 Task: Find an Airbnb in Chuzhou, China for 8 guests from 26 Aug to 10 Sep, with a price range of ₹10,000 to ₹15,000, 6 bedrooms, 6 beds, 6 bathrooms, Wifi, Free parking, and Self check-in.
Action: Mouse moved to (408, 110)
Screenshot: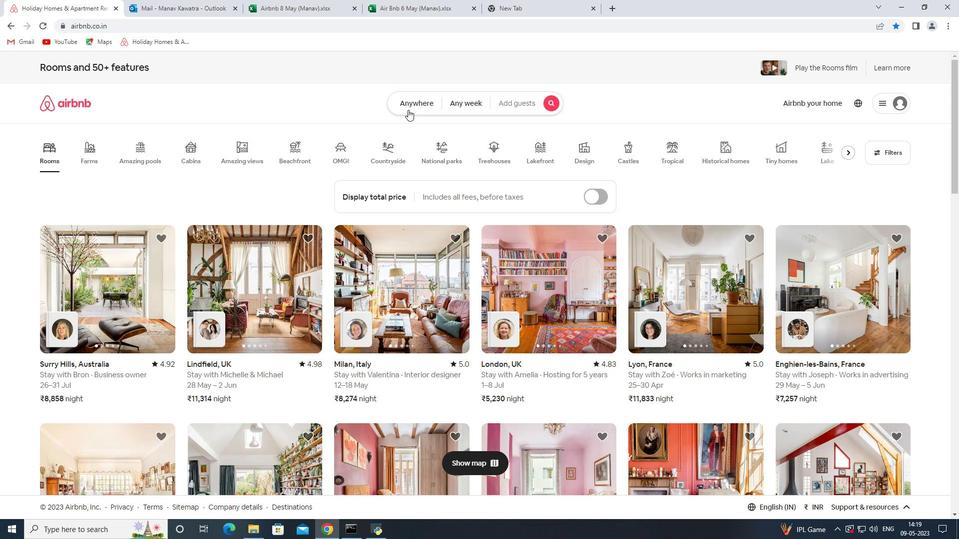 
Action: Mouse pressed left at (408, 110)
Screenshot: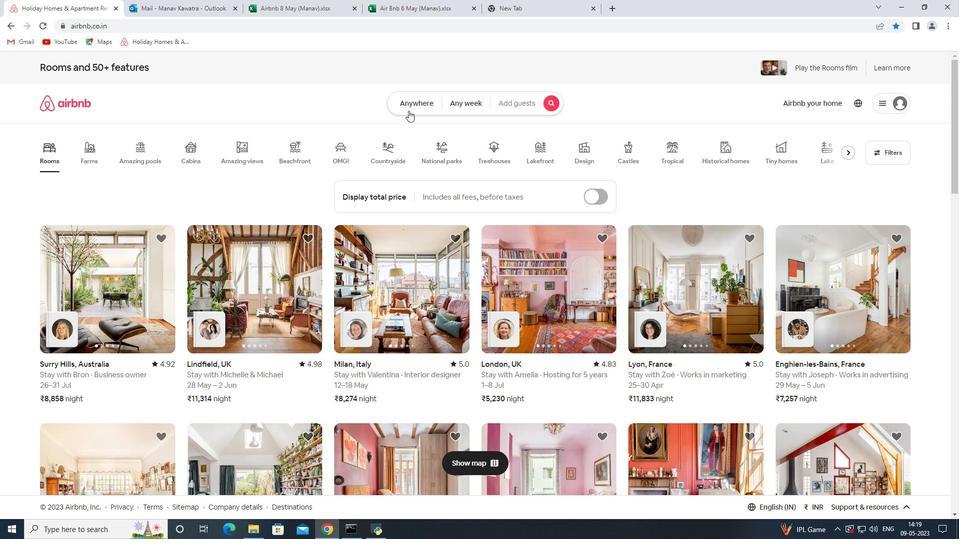 
Action: Mouse moved to (360, 143)
Screenshot: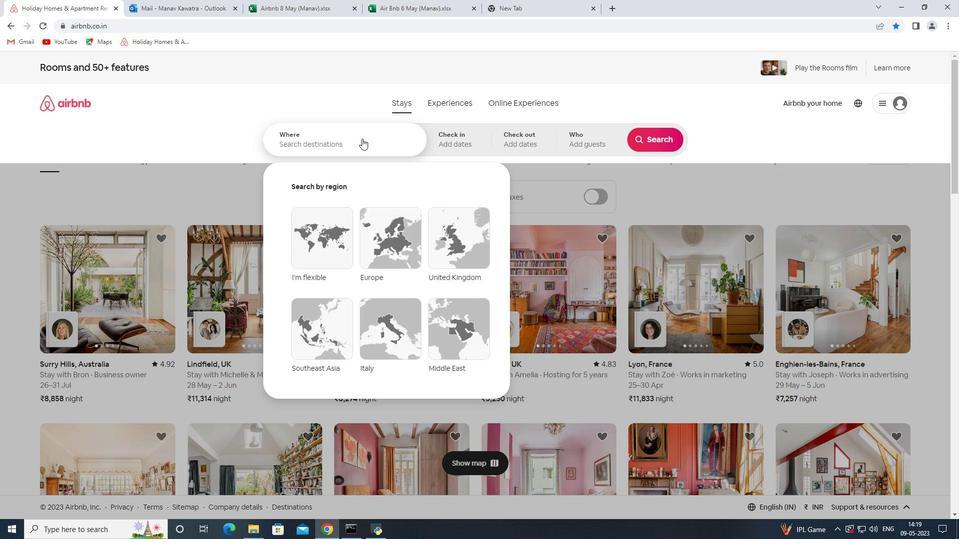 
Action: Mouse pressed left at (360, 143)
Screenshot: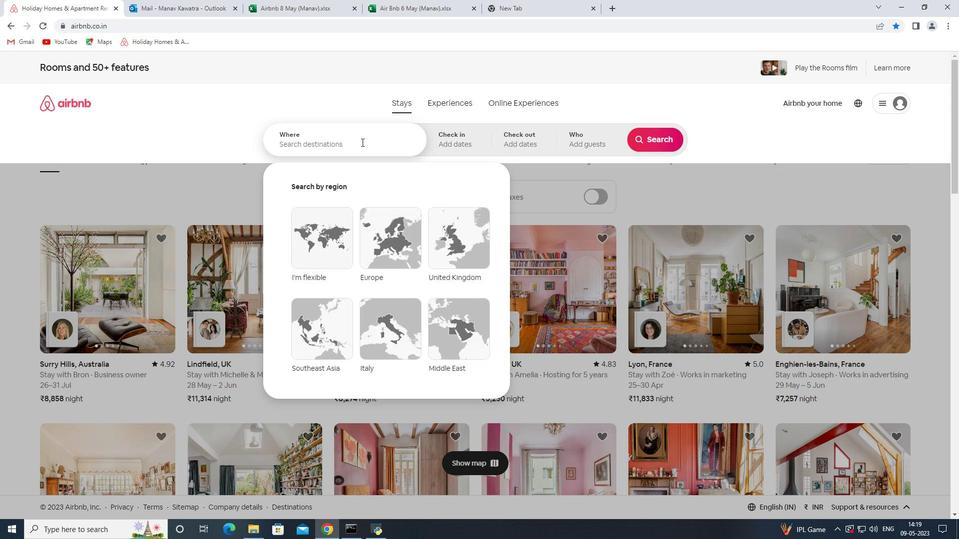 
Action: Key pressed <Key.shift>Chuzhou<Key.space><Key.shift>China<Key.space><Key.enter>
Screenshot: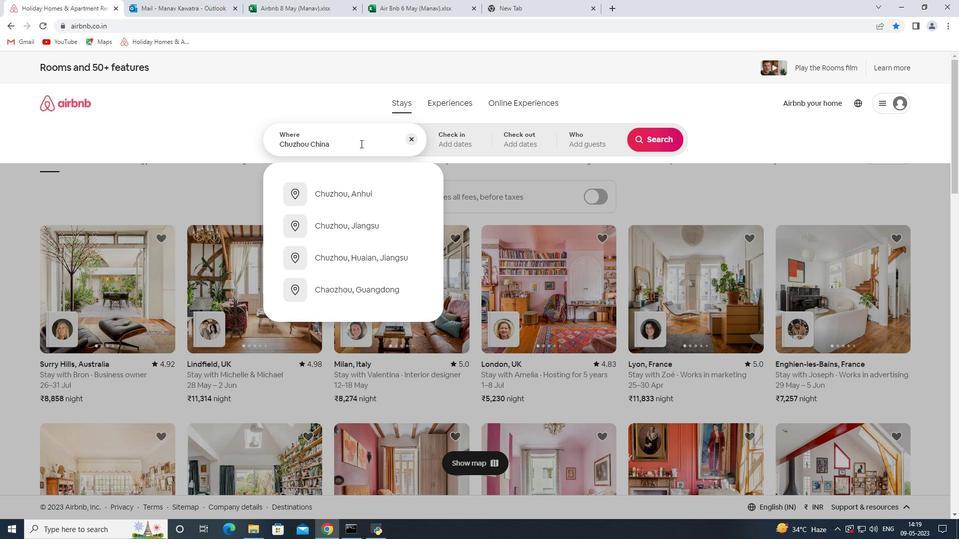 
Action: Mouse moved to (647, 220)
Screenshot: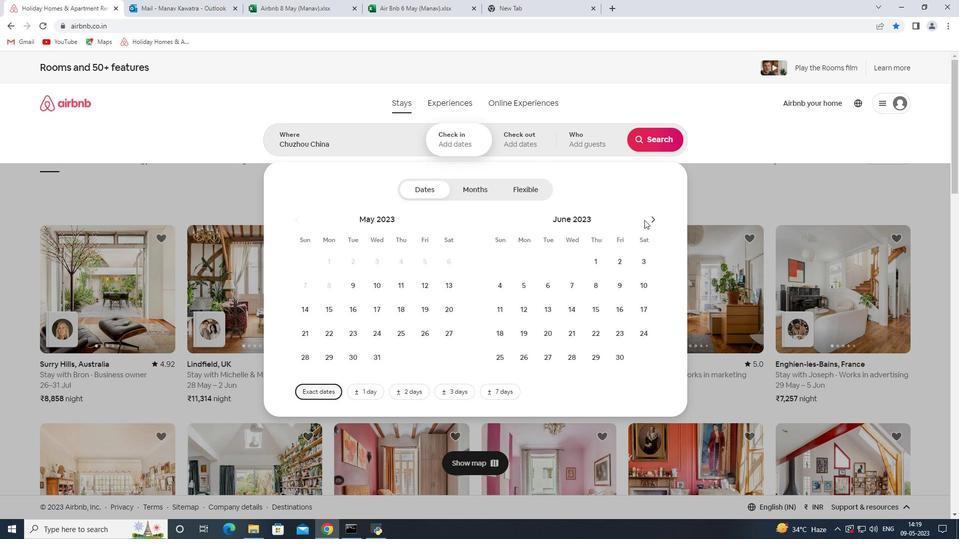 
Action: Mouse pressed left at (647, 220)
Screenshot: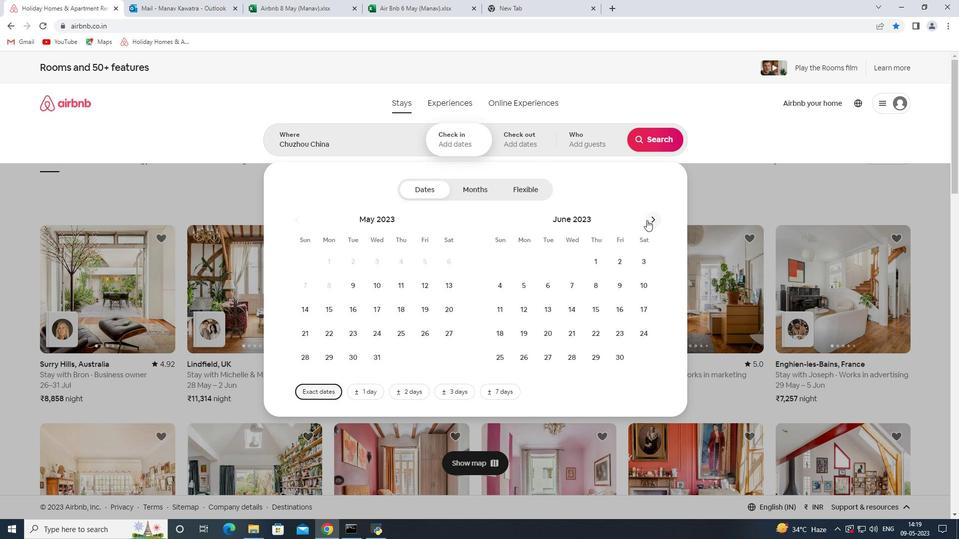 
Action: Mouse moved to (647, 220)
Screenshot: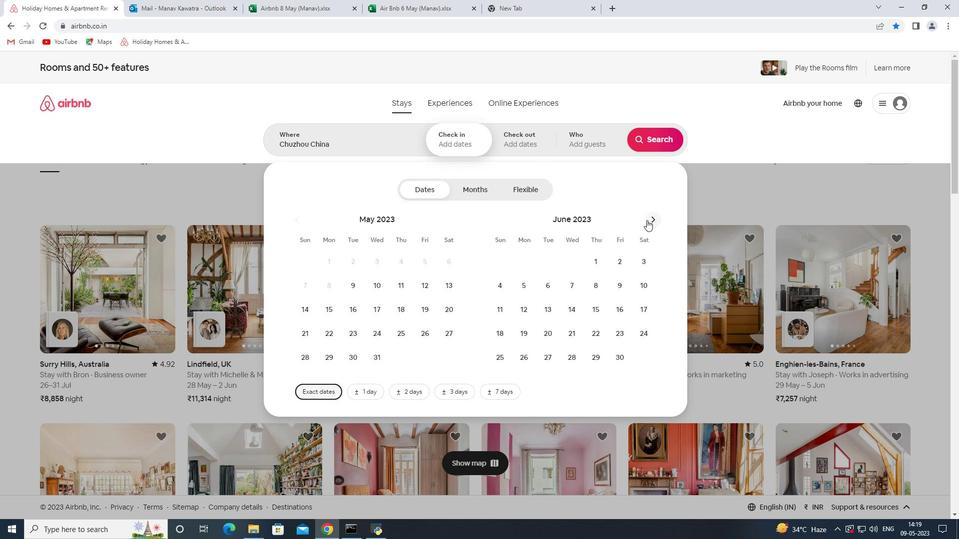 
Action: Mouse pressed left at (647, 220)
Screenshot: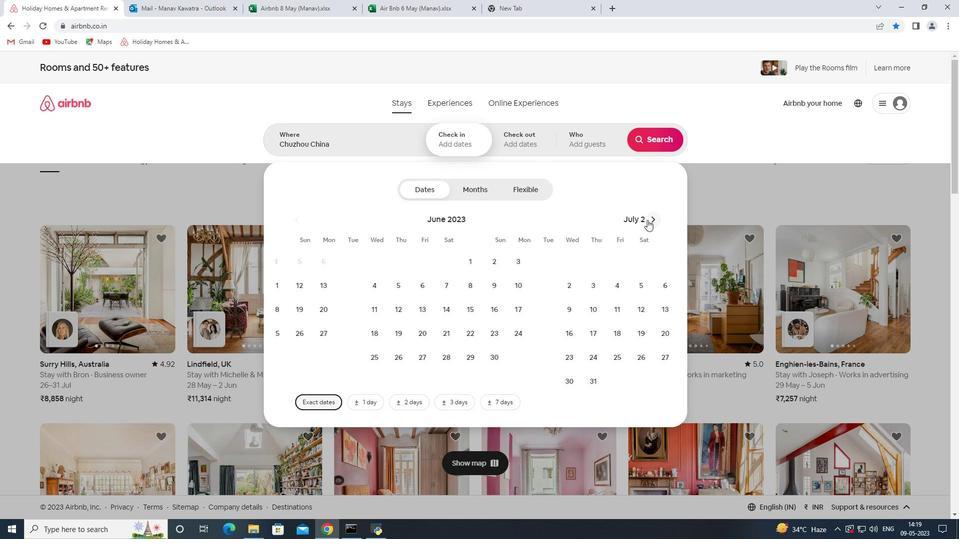 
Action: Mouse moved to (638, 330)
Screenshot: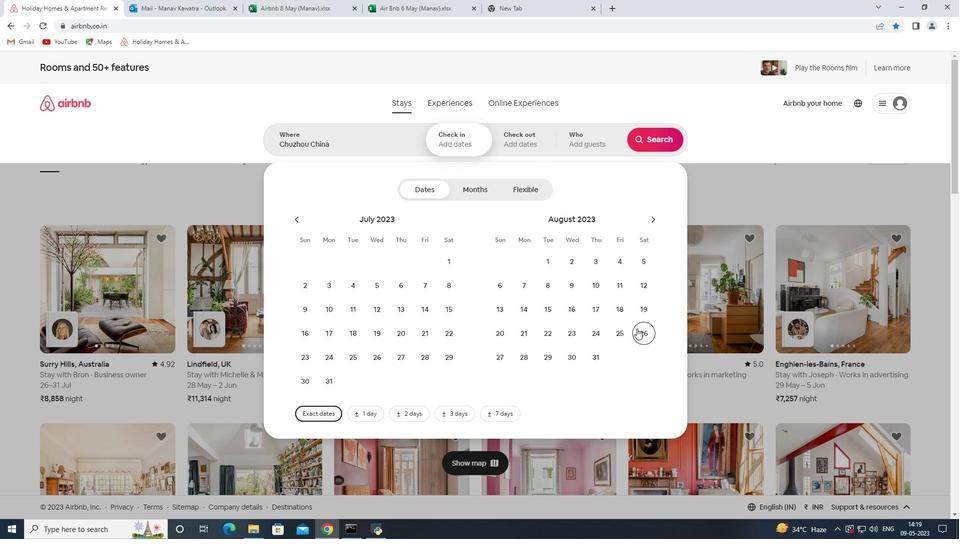 
Action: Mouse pressed left at (638, 330)
Screenshot: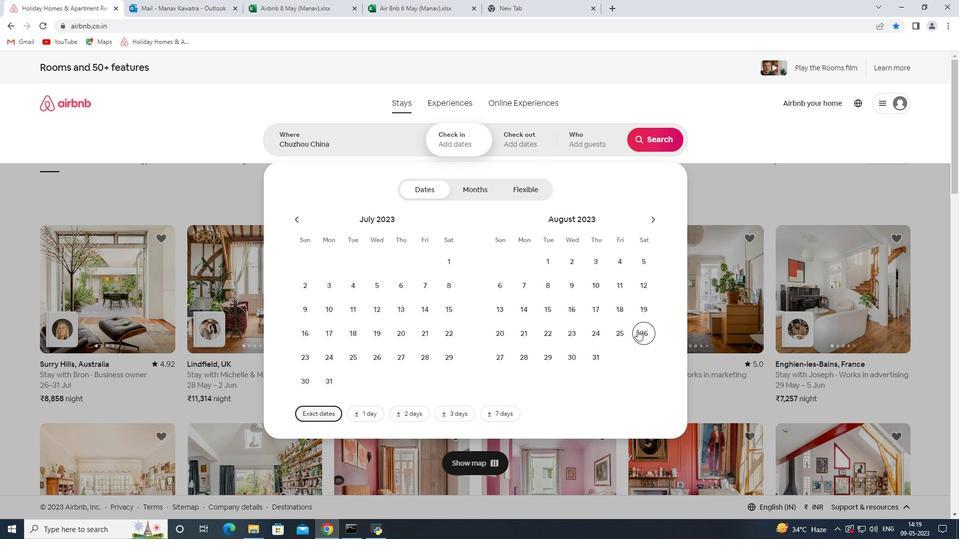 
Action: Mouse moved to (652, 216)
Screenshot: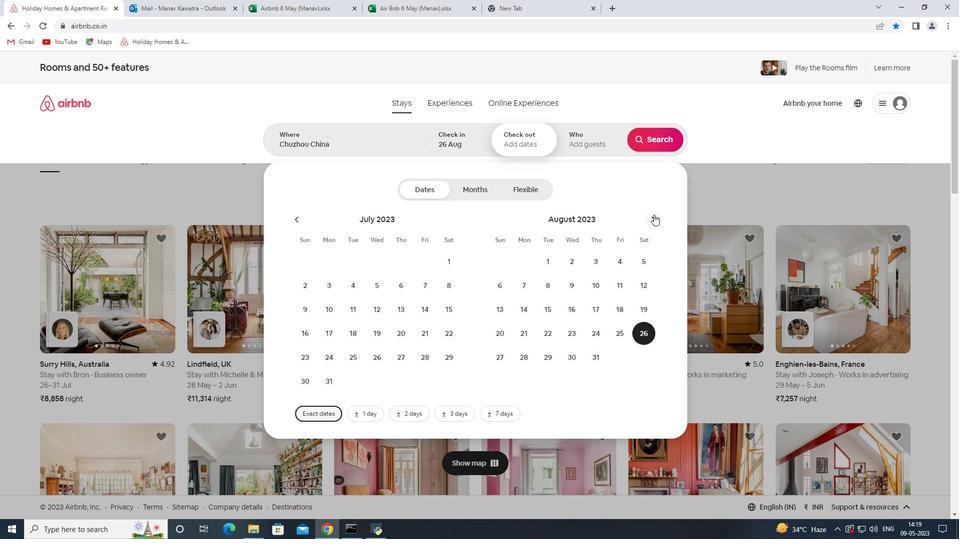 
Action: Mouse pressed left at (652, 216)
Screenshot: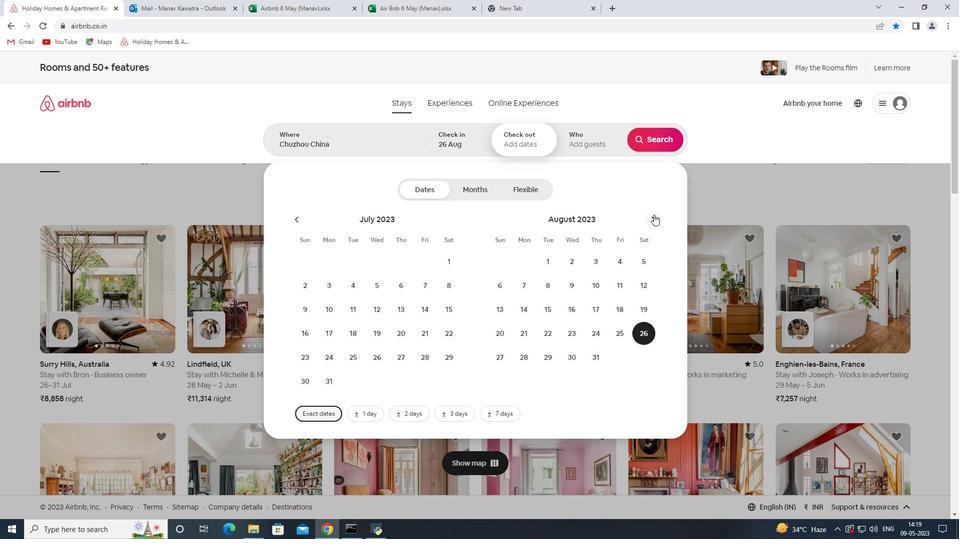 
Action: Mouse moved to (497, 312)
Screenshot: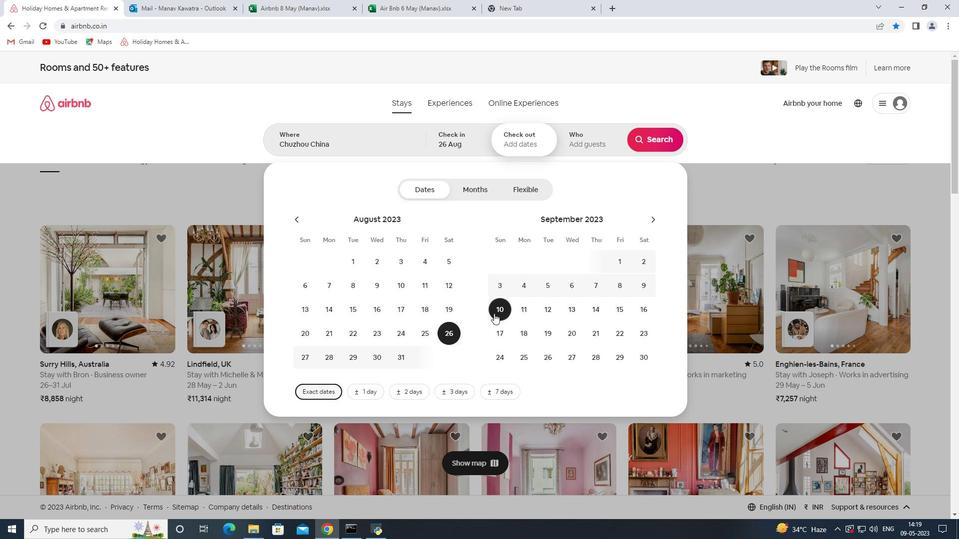 
Action: Mouse pressed left at (497, 312)
Screenshot: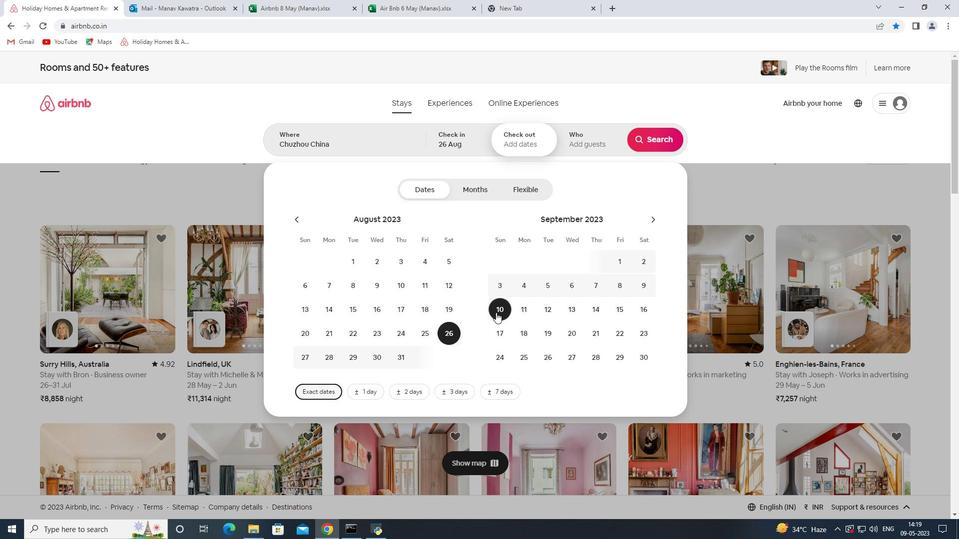 
Action: Mouse moved to (584, 136)
Screenshot: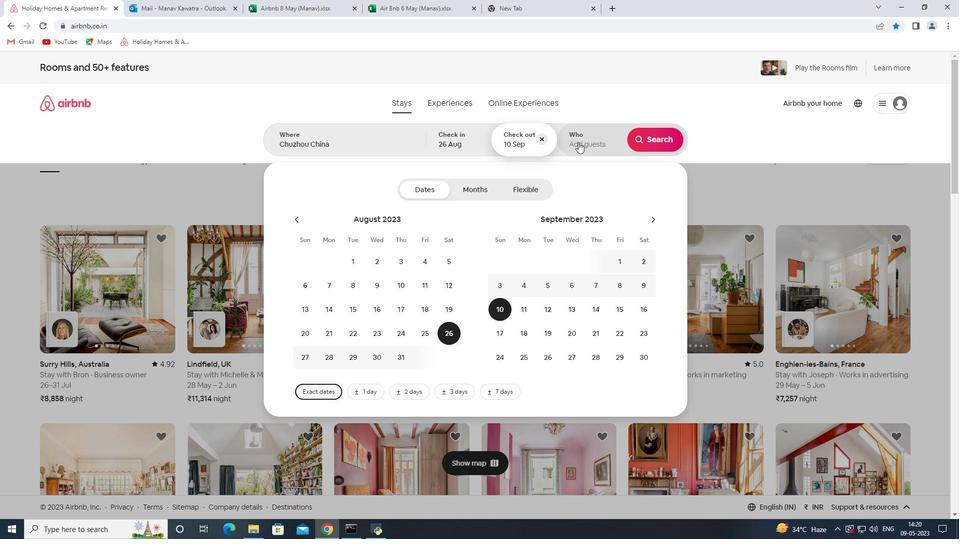 
Action: Mouse pressed left at (584, 136)
Screenshot: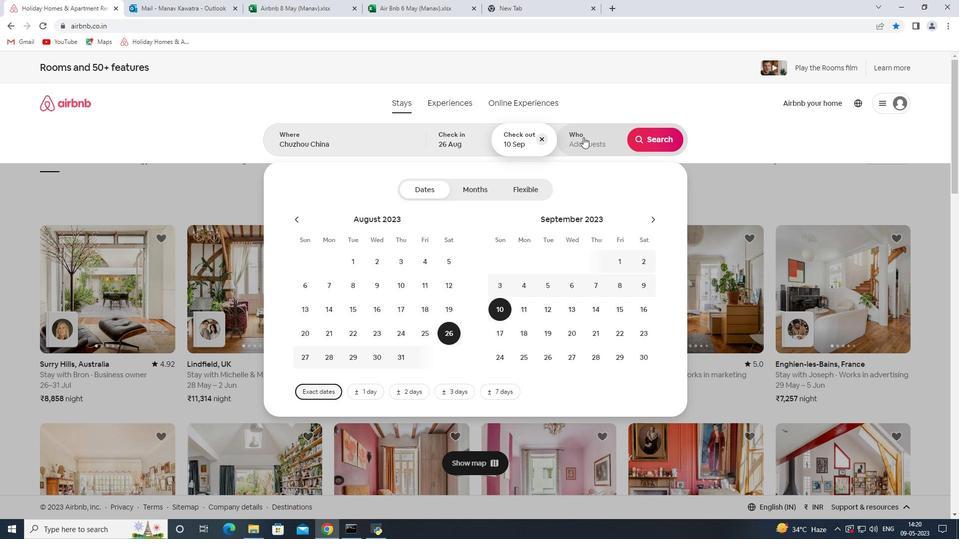 
Action: Mouse moved to (663, 189)
Screenshot: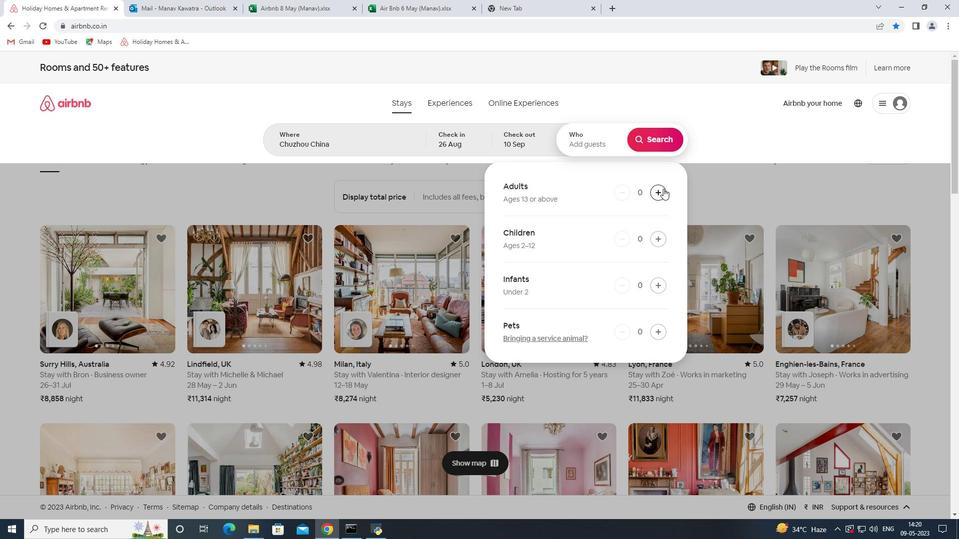 
Action: Mouse pressed left at (663, 189)
Screenshot: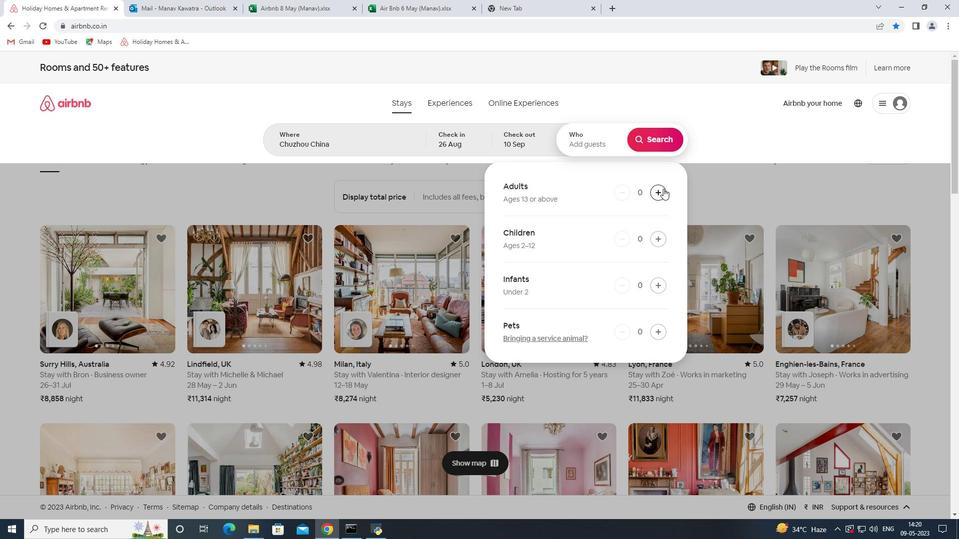 
Action: Mouse moved to (657, 187)
Screenshot: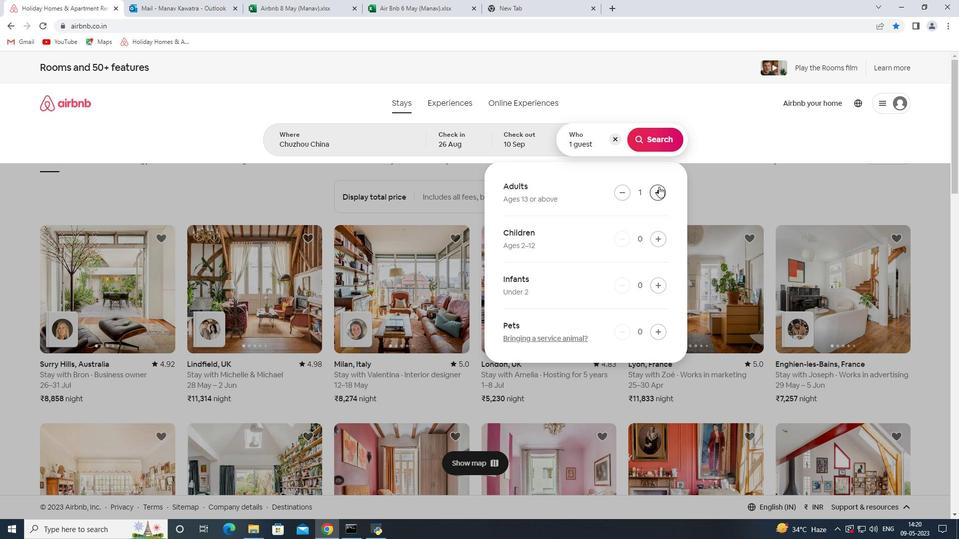 
Action: Mouse pressed left at (657, 187)
Screenshot: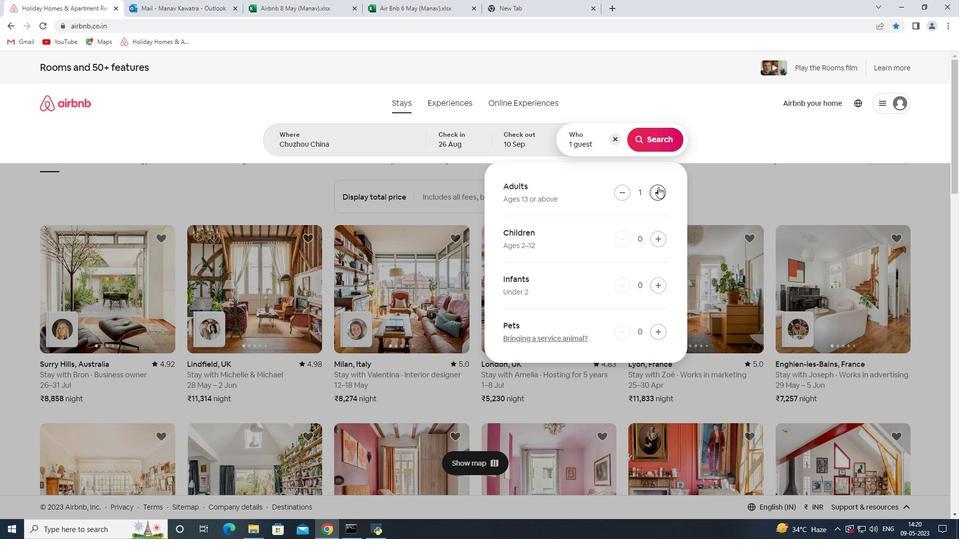 
Action: Mouse moved to (657, 188)
Screenshot: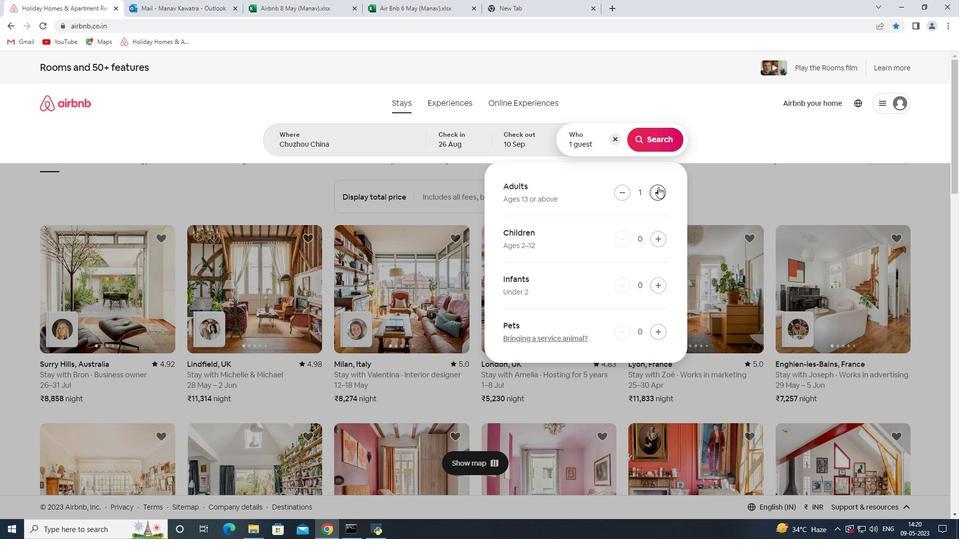 
Action: Mouse pressed left at (657, 188)
Screenshot: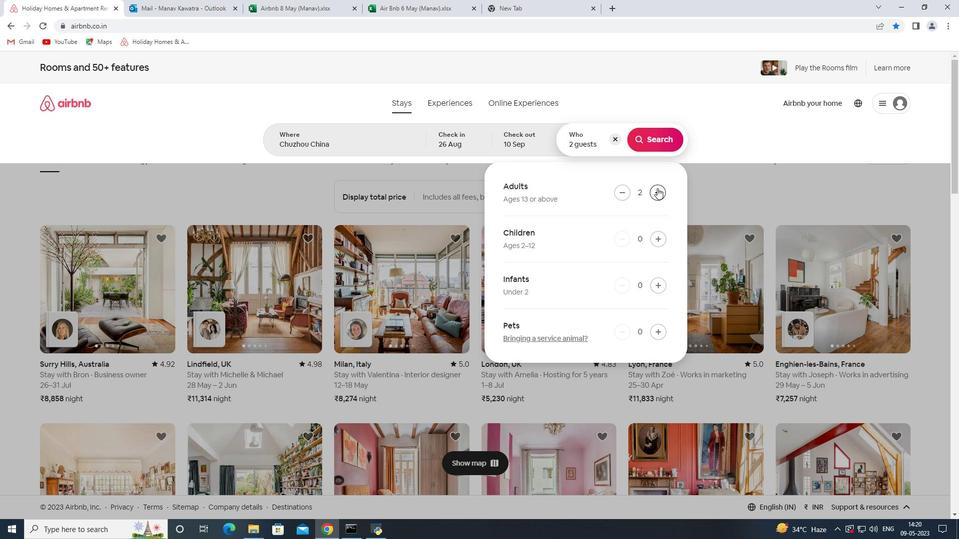 
Action: Mouse pressed left at (657, 188)
Screenshot: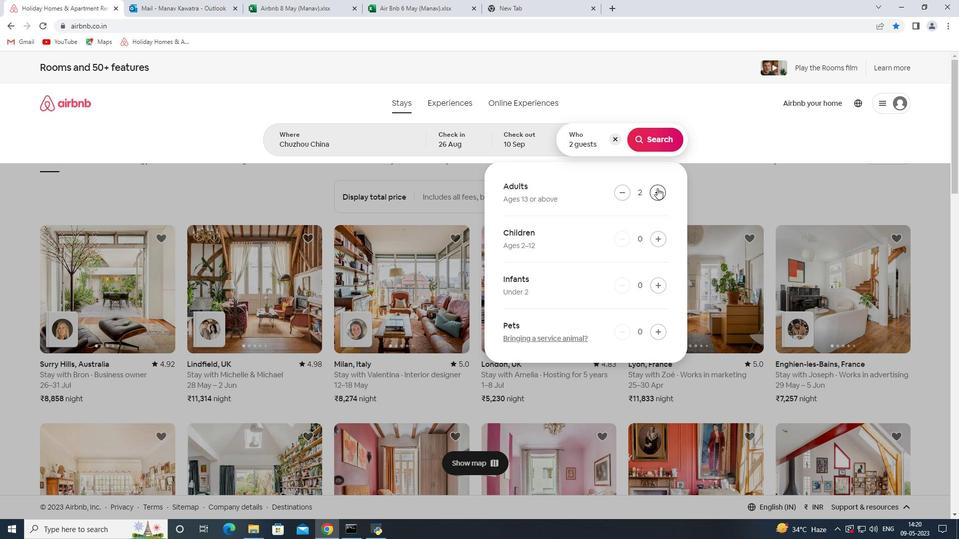 
Action: Mouse moved to (657, 189)
Screenshot: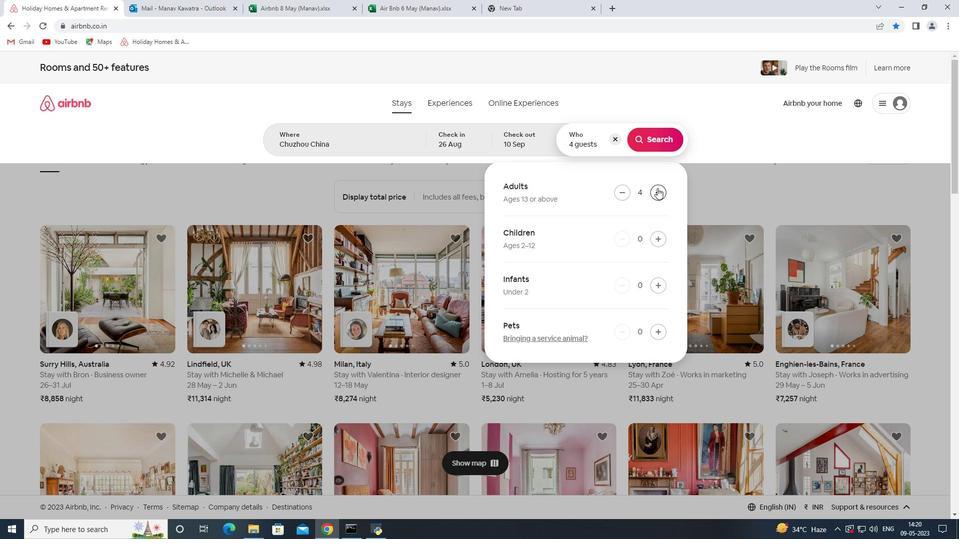 
Action: Mouse pressed left at (657, 189)
Screenshot: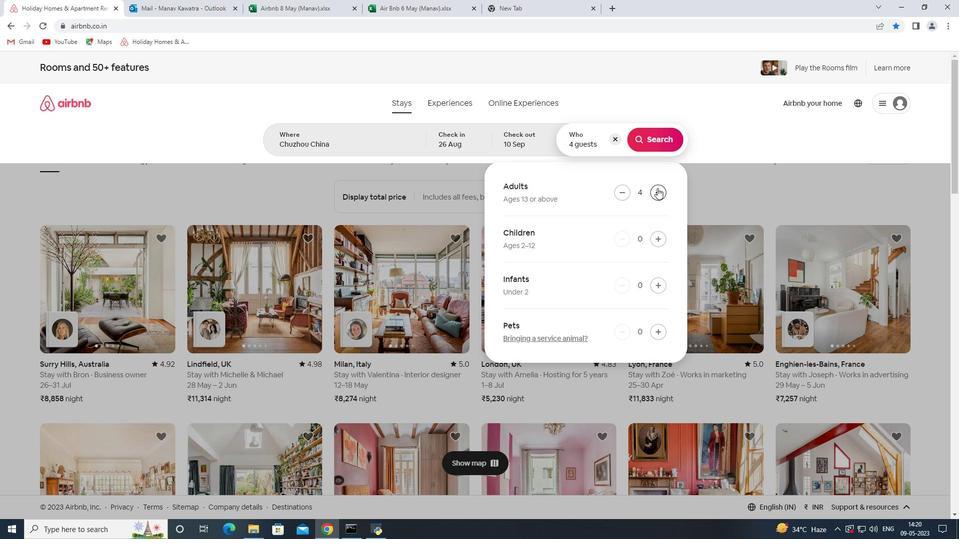 
Action: Mouse moved to (655, 190)
Screenshot: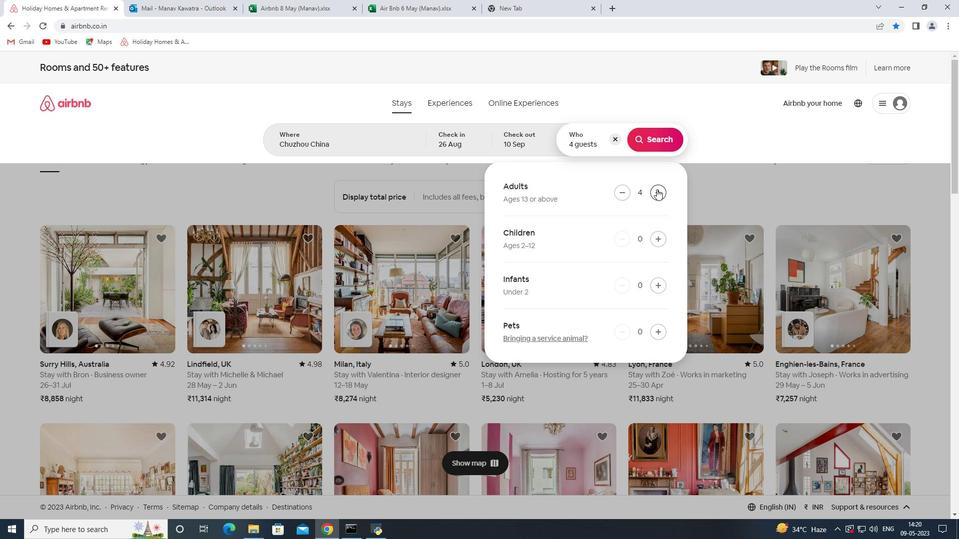 
Action: Mouse pressed left at (655, 190)
Screenshot: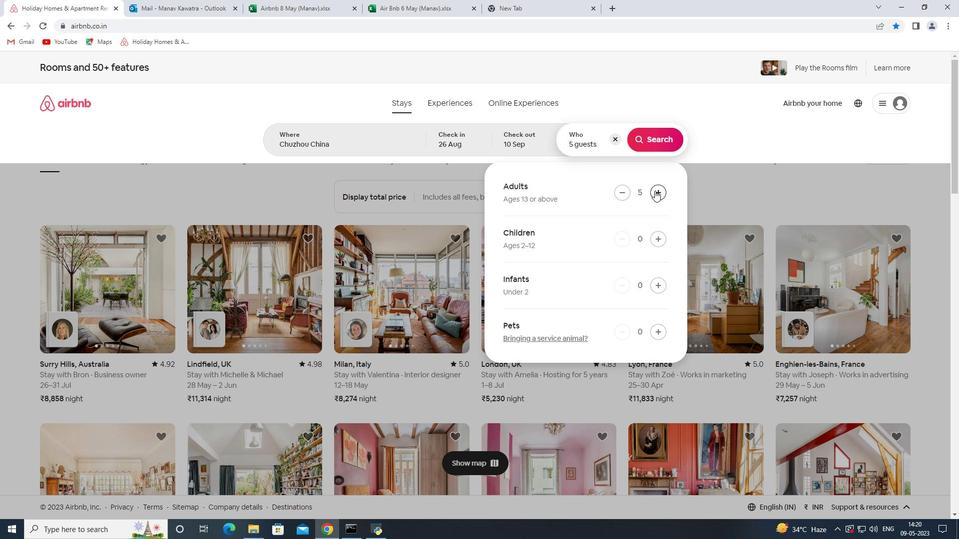 
Action: Mouse moved to (656, 238)
Screenshot: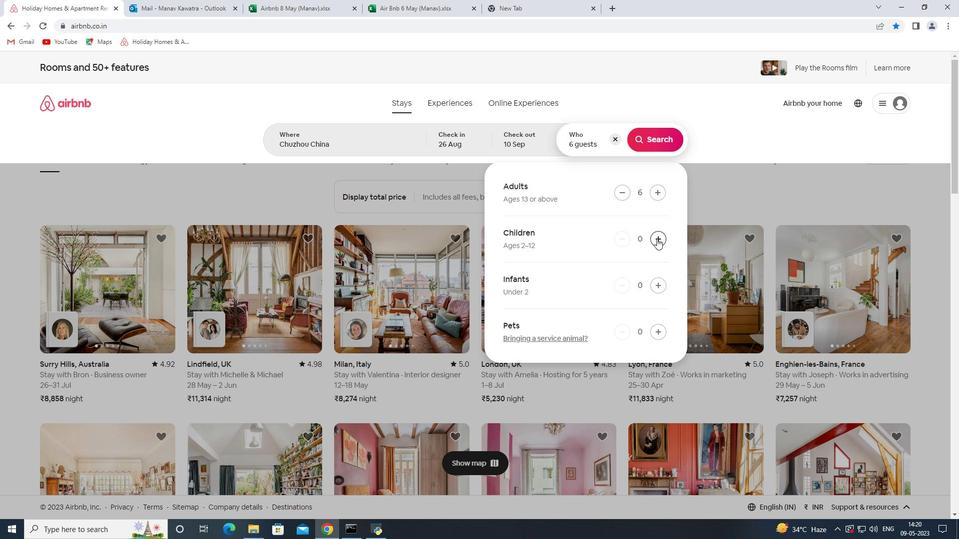 
Action: Mouse pressed left at (656, 238)
Screenshot: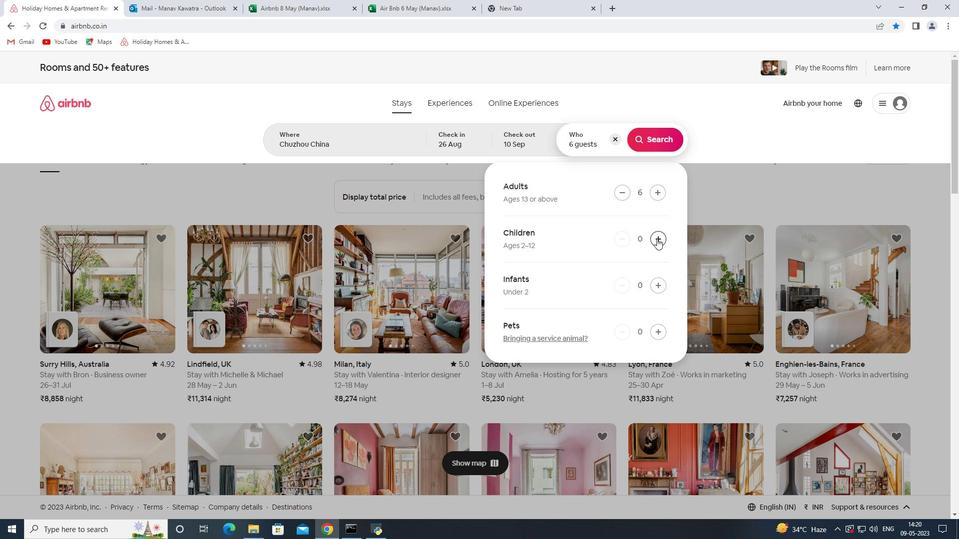 
Action: Mouse pressed left at (656, 238)
Screenshot: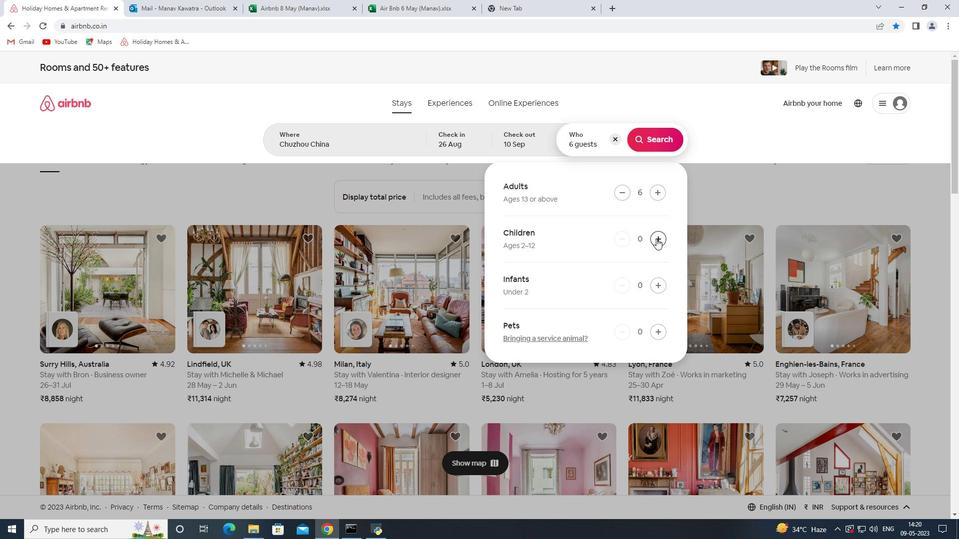 
Action: Mouse moved to (652, 139)
Screenshot: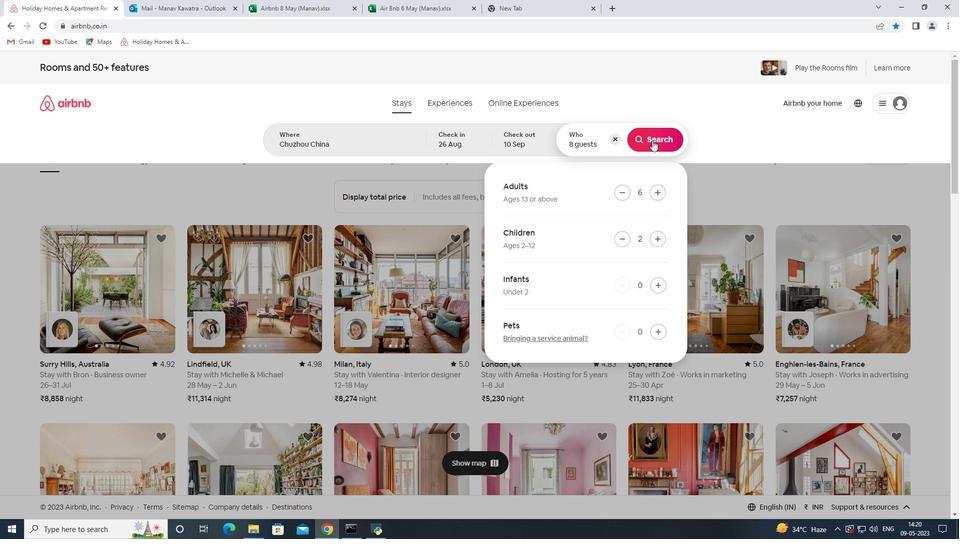 
Action: Mouse pressed left at (652, 139)
Screenshot: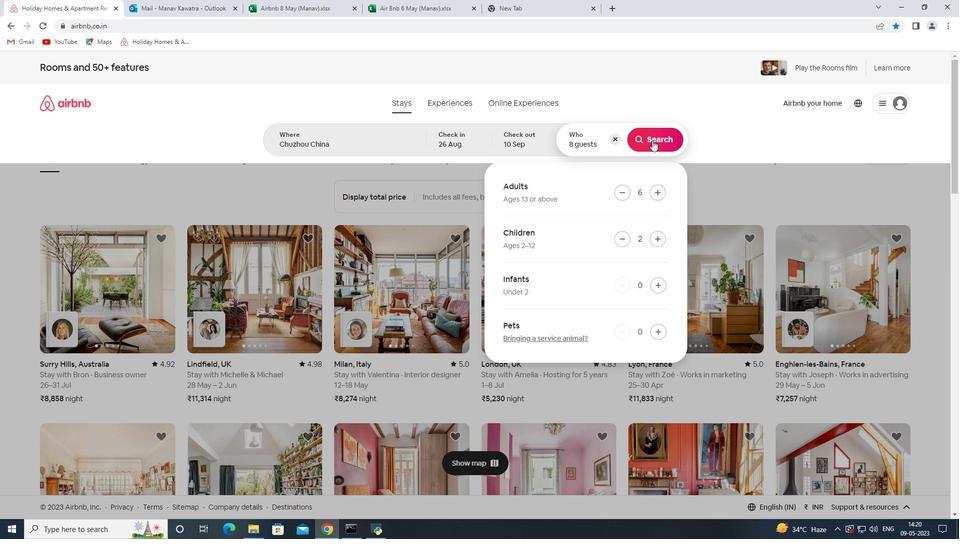 
Action: Mouse moved to (915, 110)
Screenshot: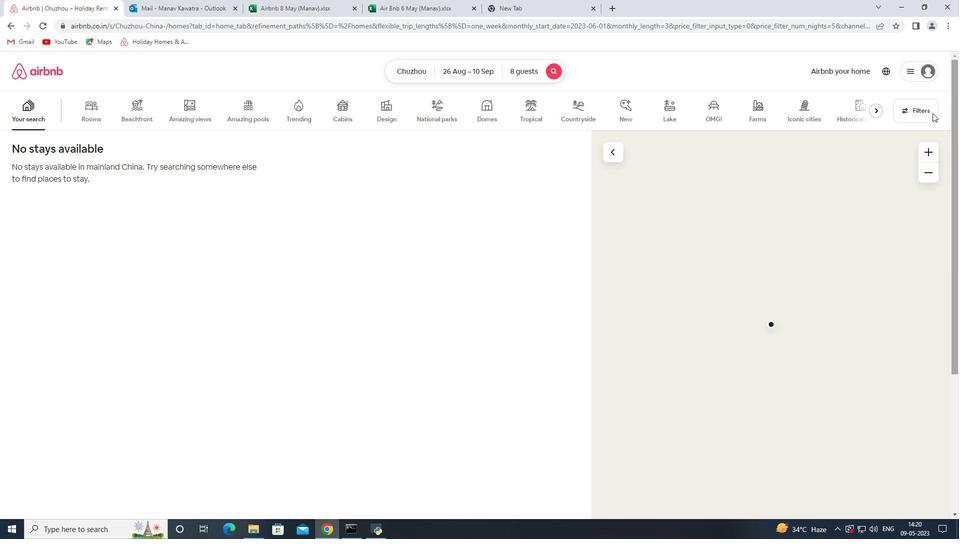 
Action: Mouse pressed left at (915, 110)
Screenshot: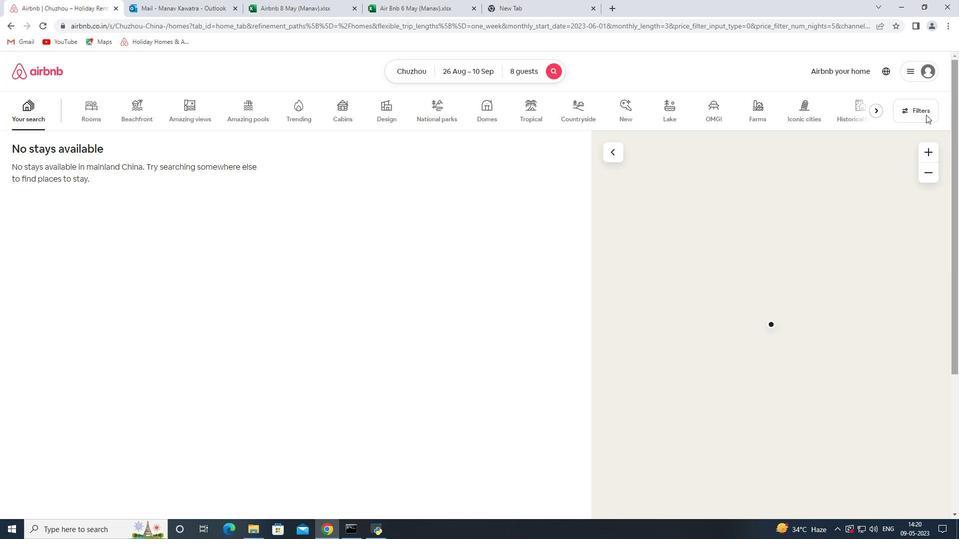 
Action: Mouse moved to (376, 353)
Screenshot: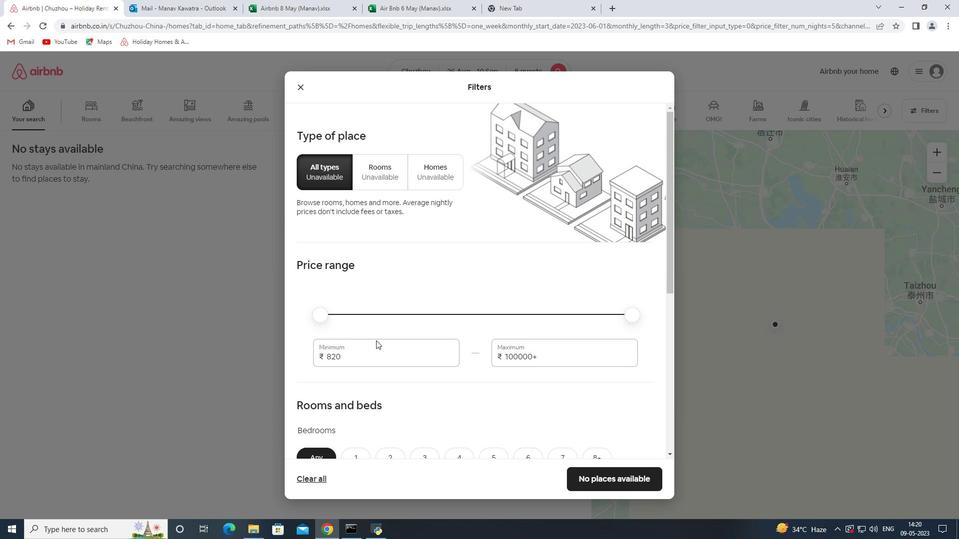 
Action: Mouse pressed left at (376, 353)
Screenshot: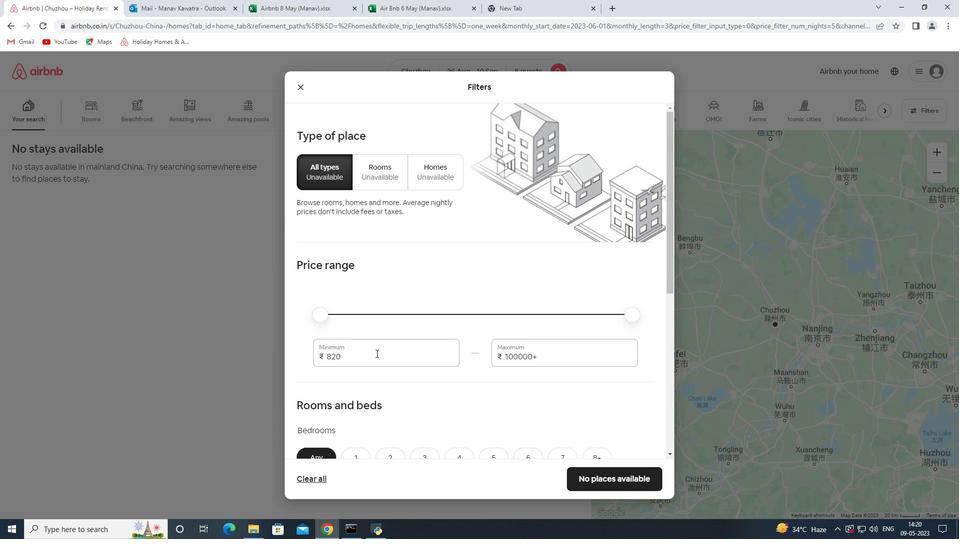 
Action: Mouse pressed left at (376, 353)
Screenshot: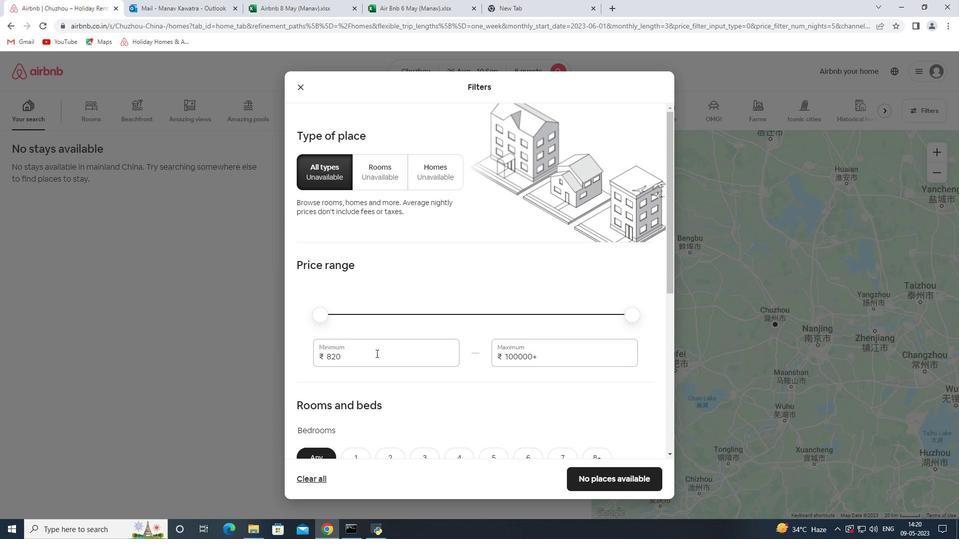 
Action: Key pressed 10000<Key.tab>15000
Screenshot: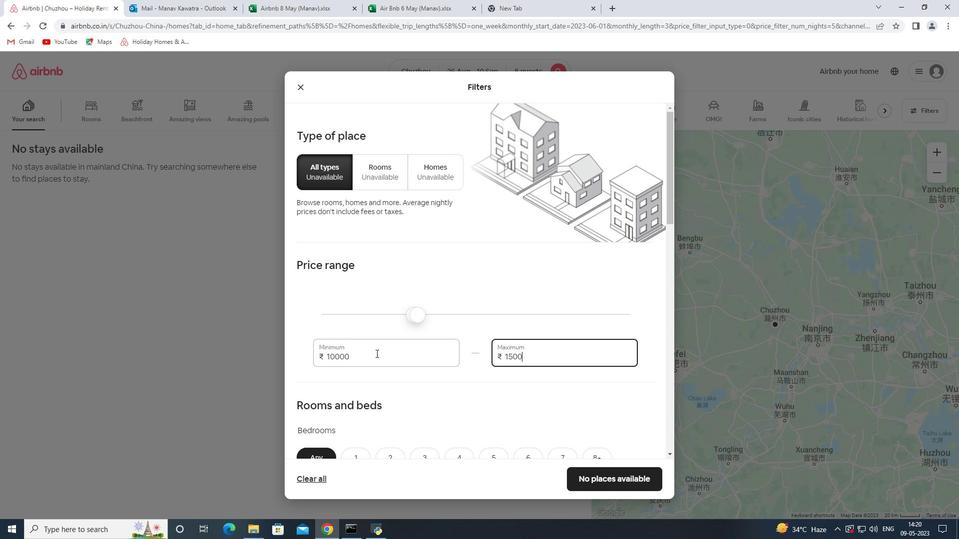 
Action: Mouse moved to (424, 278)
Screenshot: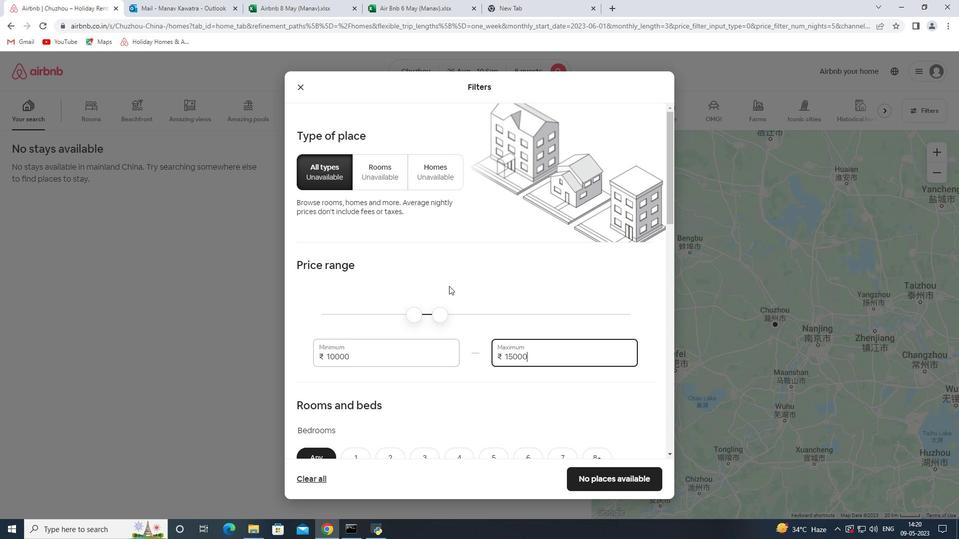 
Action: Mouse scrolled (424, 278) with delta (0, 0)
Screenshot: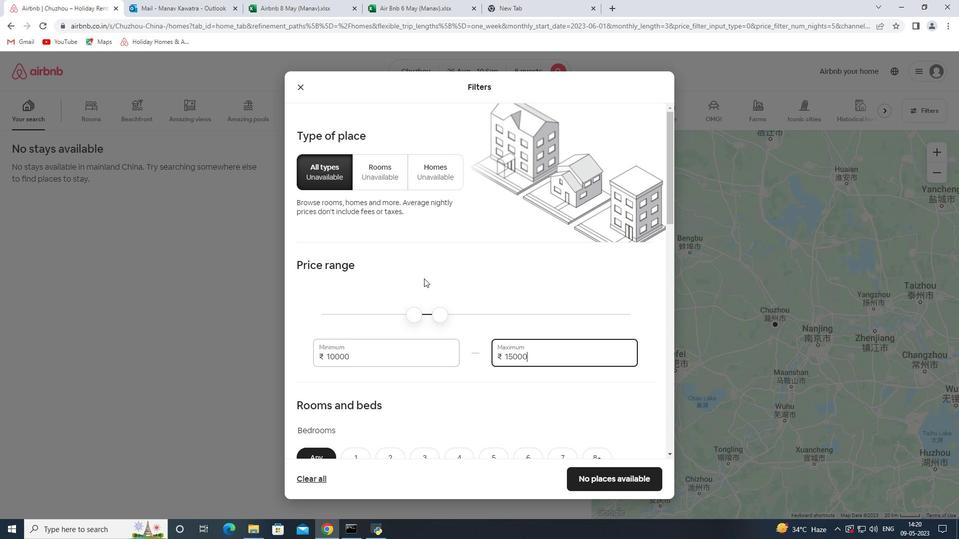 
Action: Mouse scrolled (424, 278) with delta (0, 0)
Screenshot: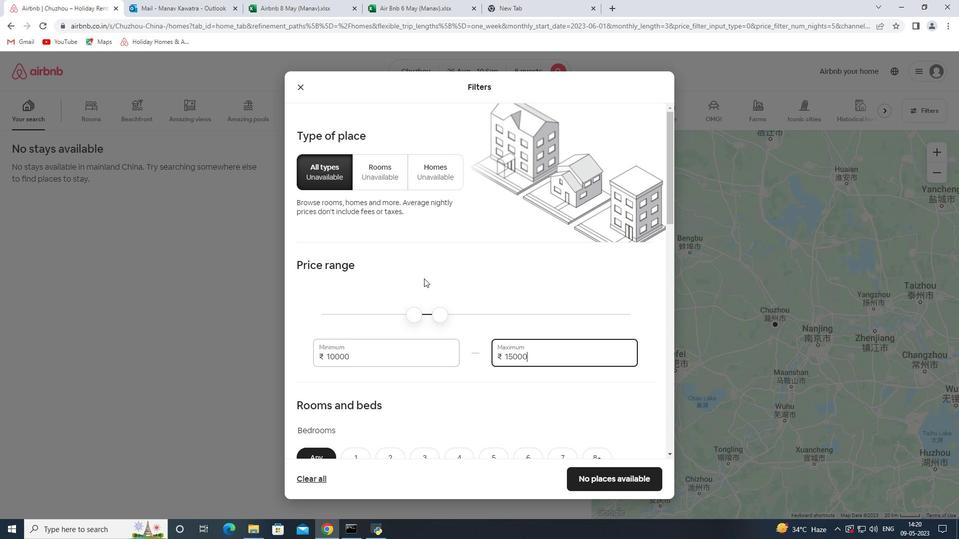 
Action: Mouse moved to (424, 278)
Screenshot: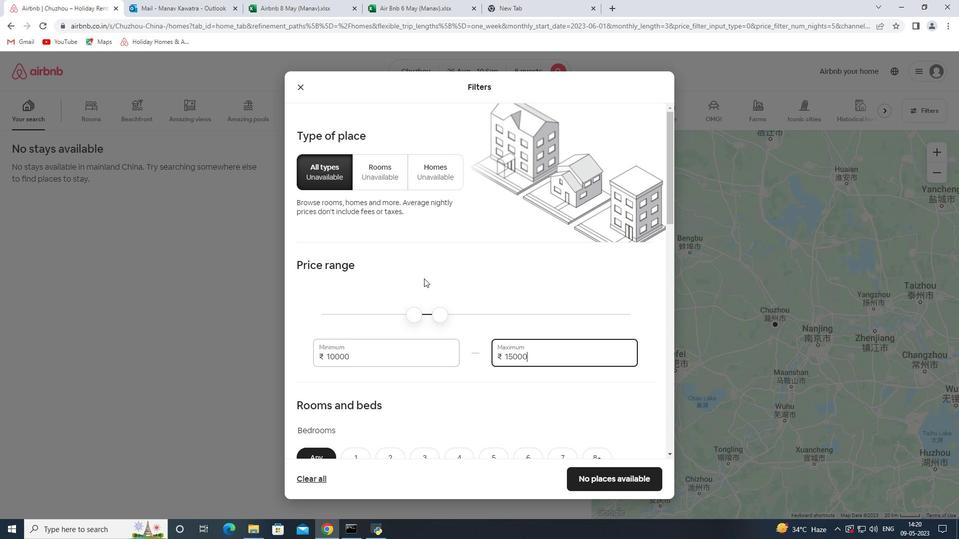 
Action: Mouse scrolled (424, 278) with delta (0, 0)
Screenshot: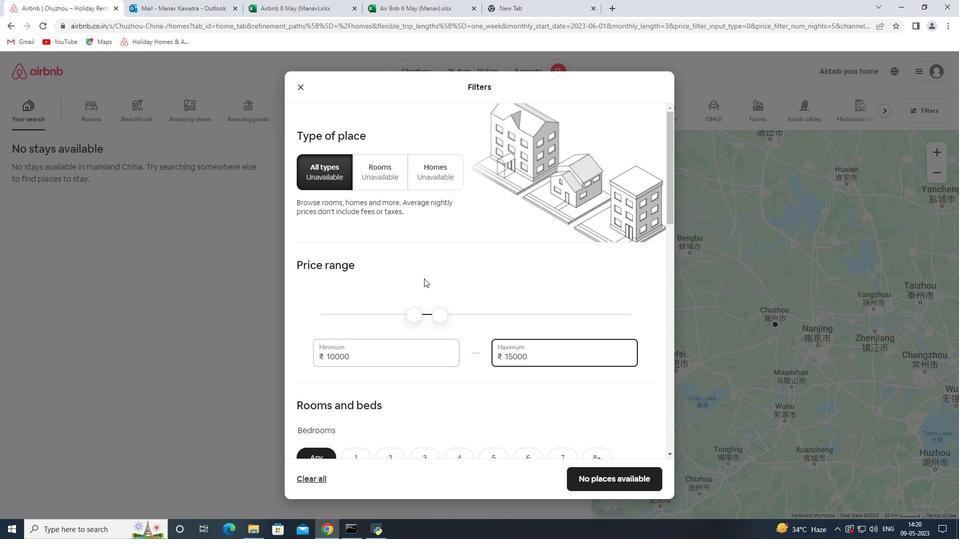 
Action: Mouse moved to (538, 307)
Screenshot: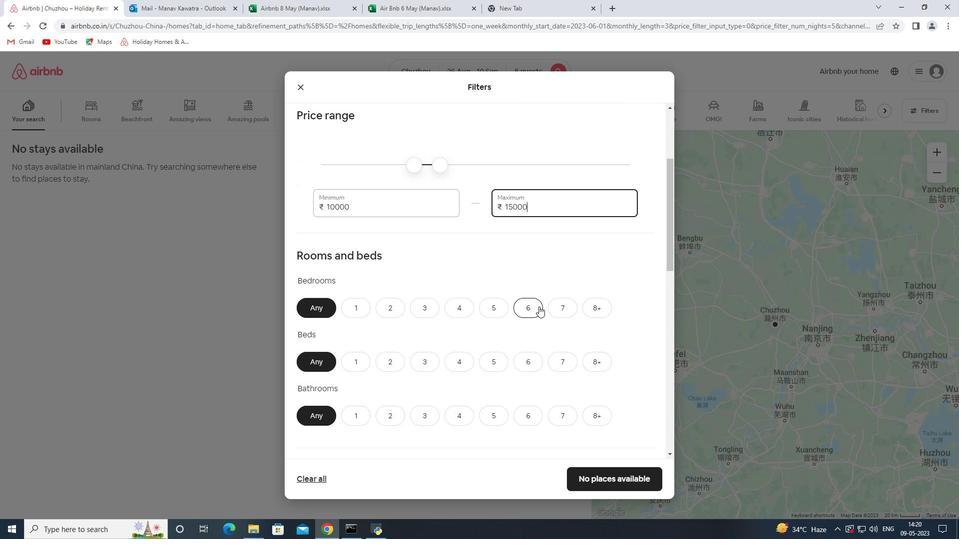 
Action: Mouse pressed left at (538, 307)
Screenshot: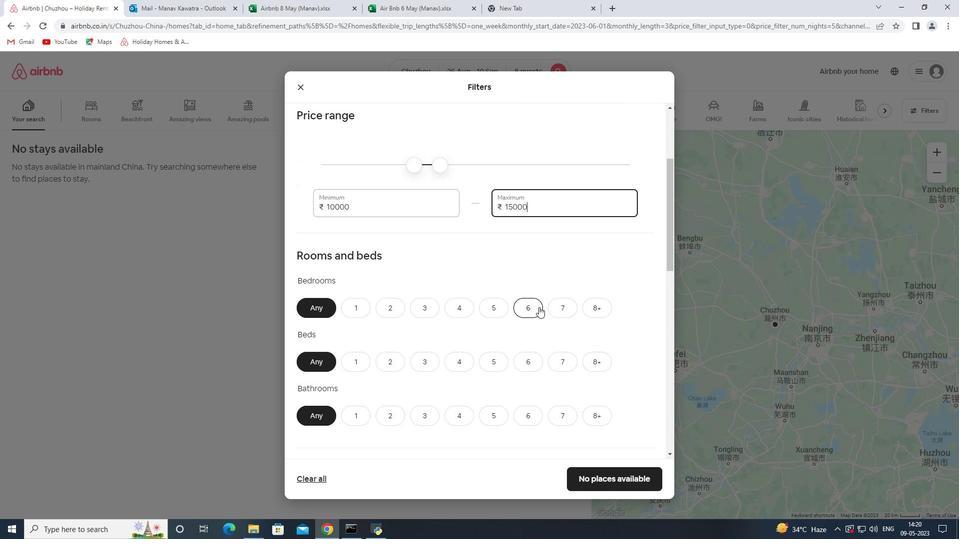 
Action: Mouse moved to (533, 358)
Screenshot: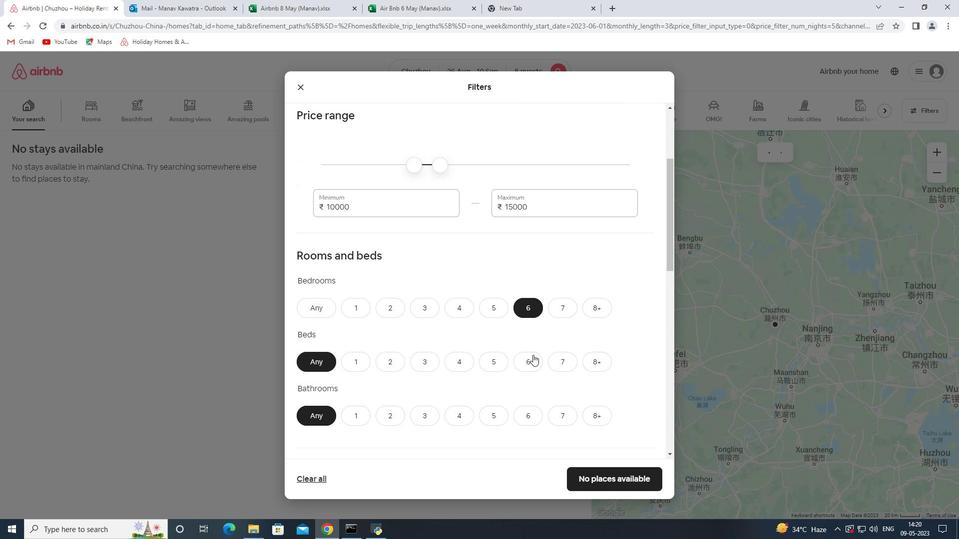 
Action: Mouse pressed left at (533, 358)
Screenshot: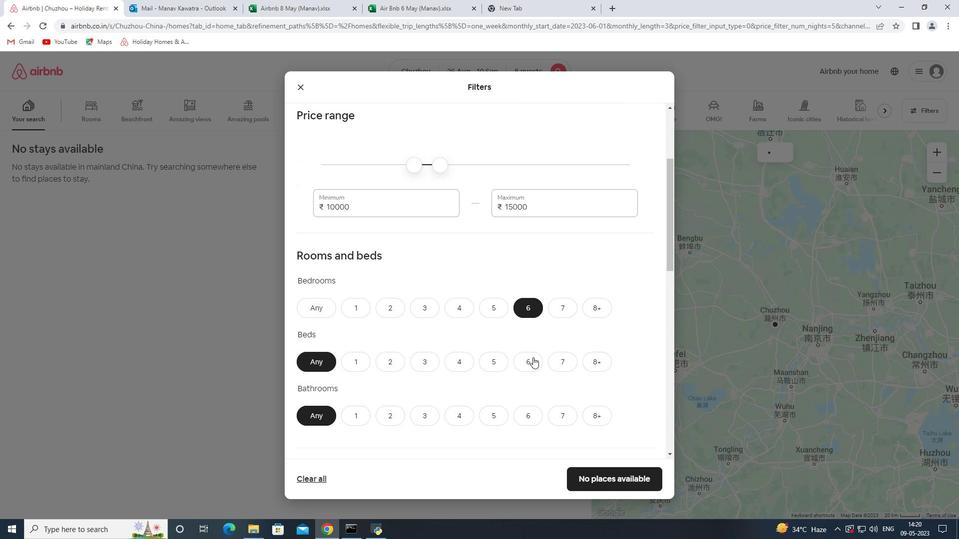 
Action: Mouse moved to (530, 411)
Screenshot: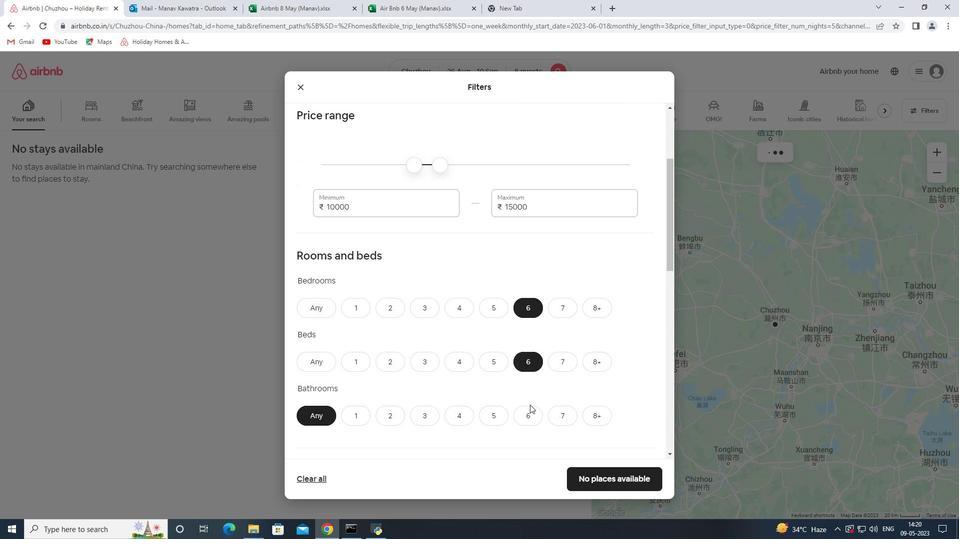 
Action: Mouse pressed left at (530, 411)
Screenshot: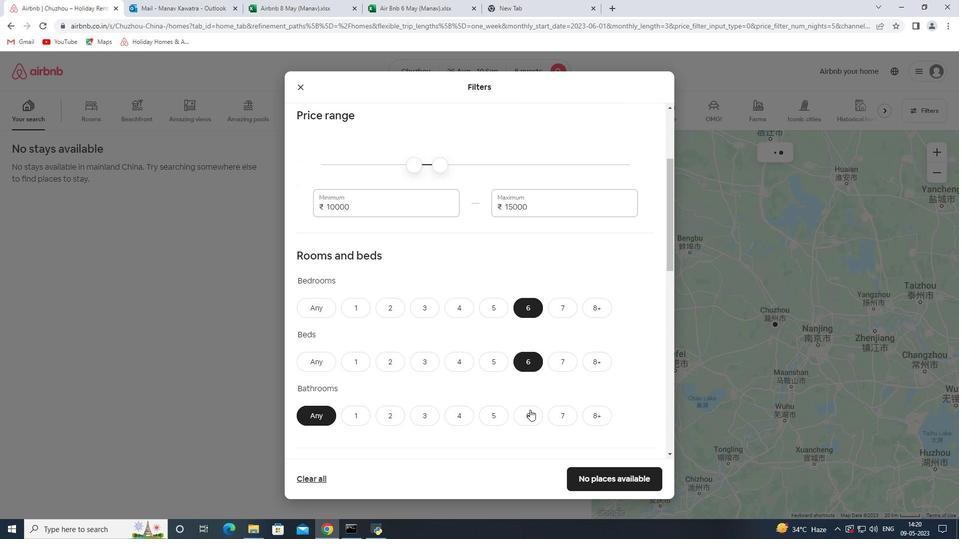
Action: Mouse moved to (552, 318)
Screenshot: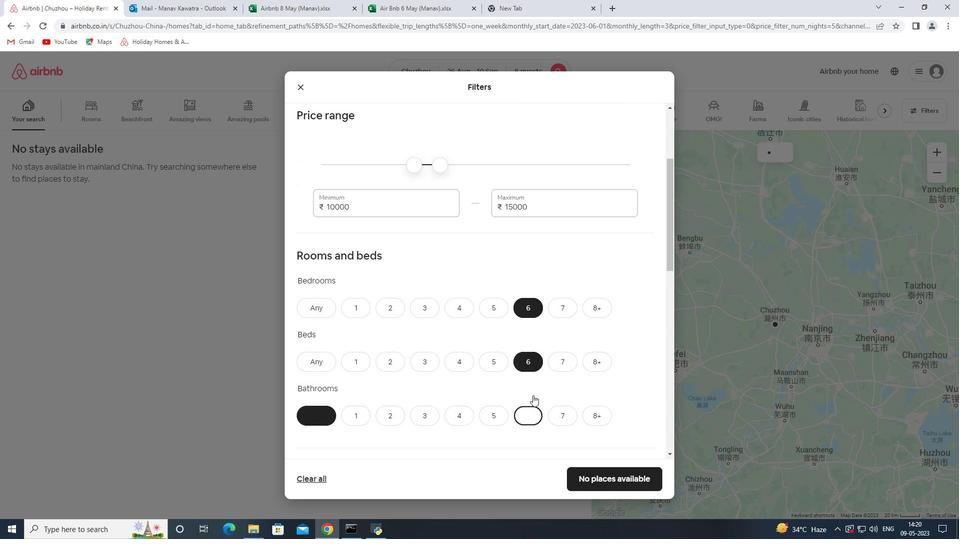 
Action: Mouse scrolled (552, 317) with delta (0, 0)
Screenshot: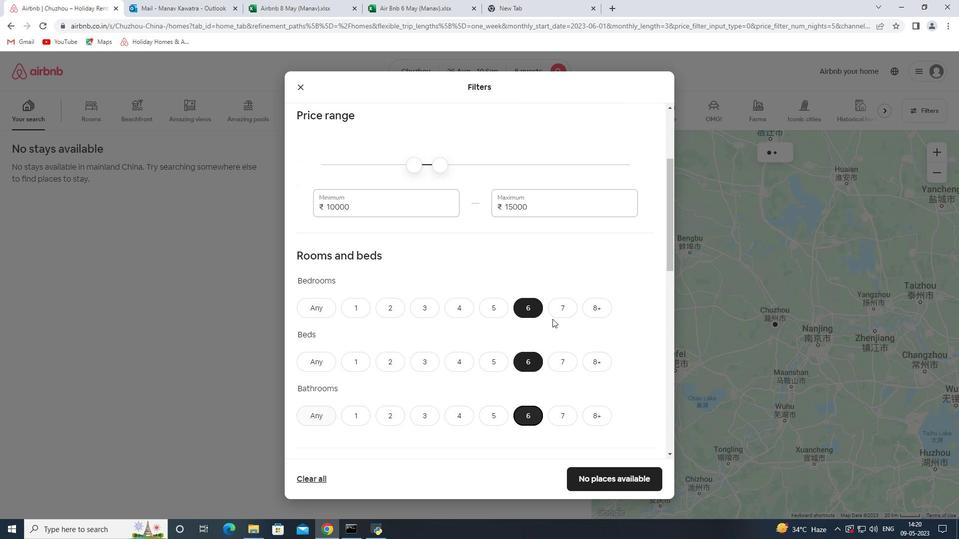 
Action: Mouse scrolled (552, 317) with delta (0, 0)
Screenshot: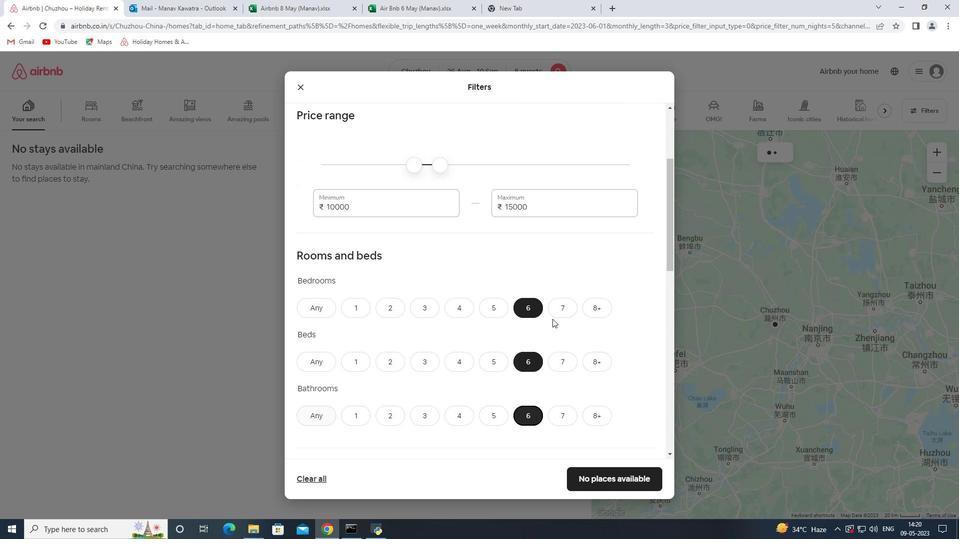 
Action: Mouse scrolled (552, 317) with delta (0, 0)
Screenshot: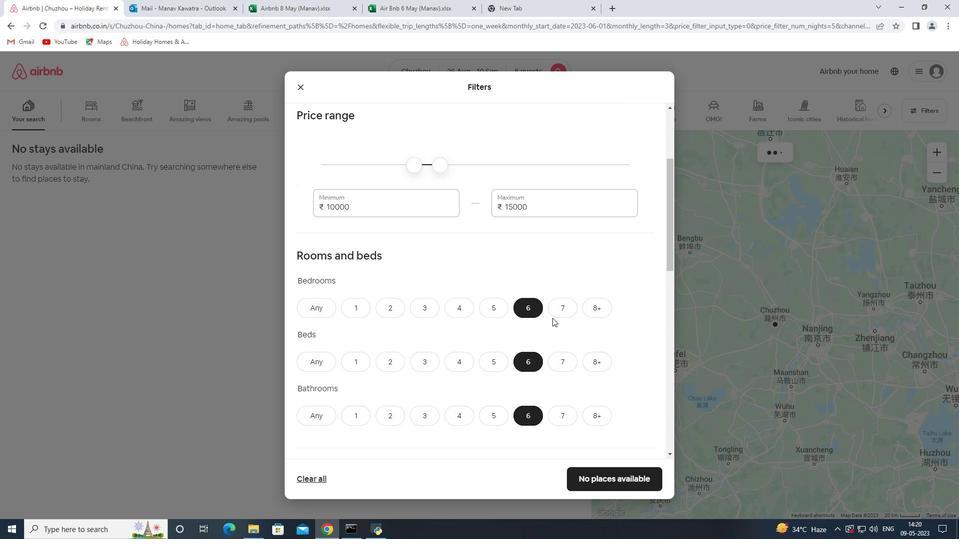 
Action: Mouse scrolled (552, 317) with delta (0, 0)
Screenshot: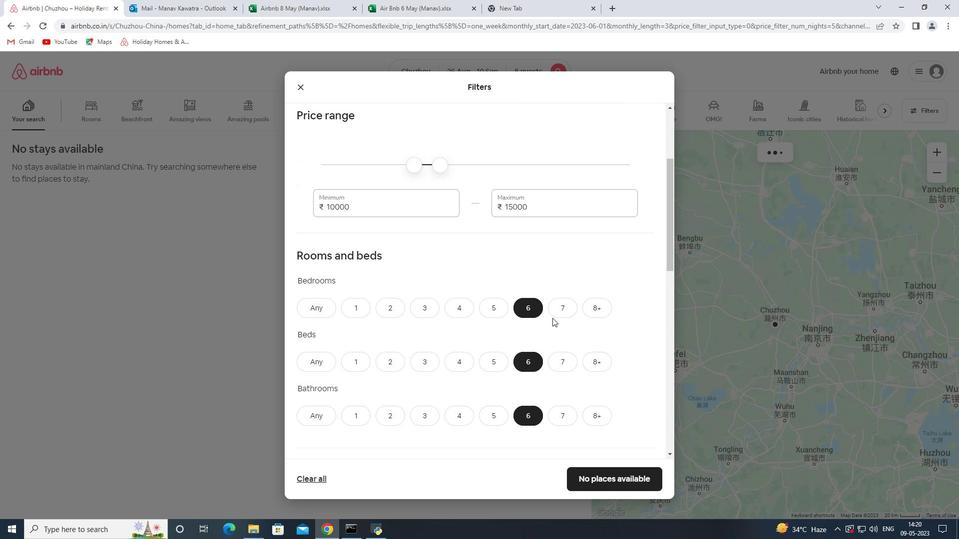 
Action: Mouse moved to (327, 324)
Screenshot: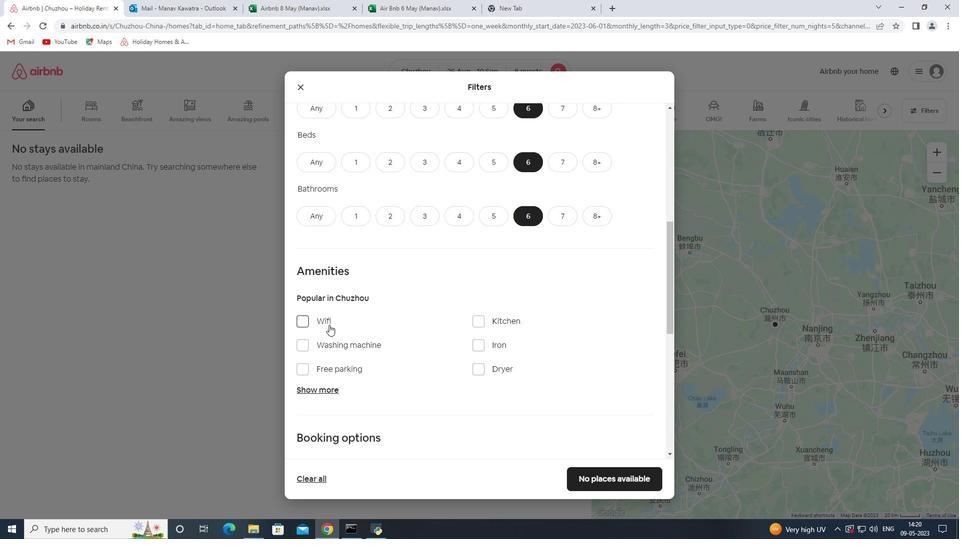 
Action: Mouse pressed left at (327, 324)
Screenshot: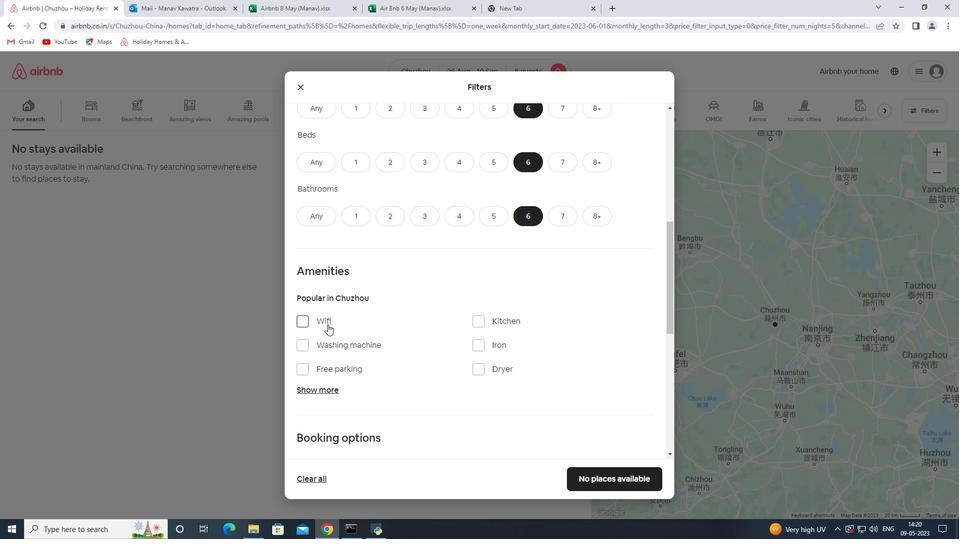 
Action: Mouse moved to (343, 376)
Screenshot: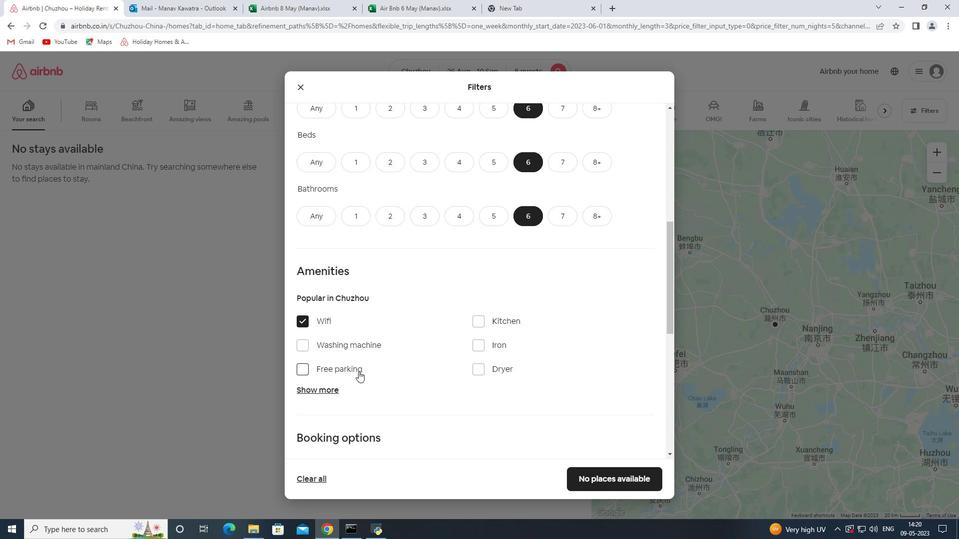 
Action: Mouse pressed left at (343, 376)
Screenshot: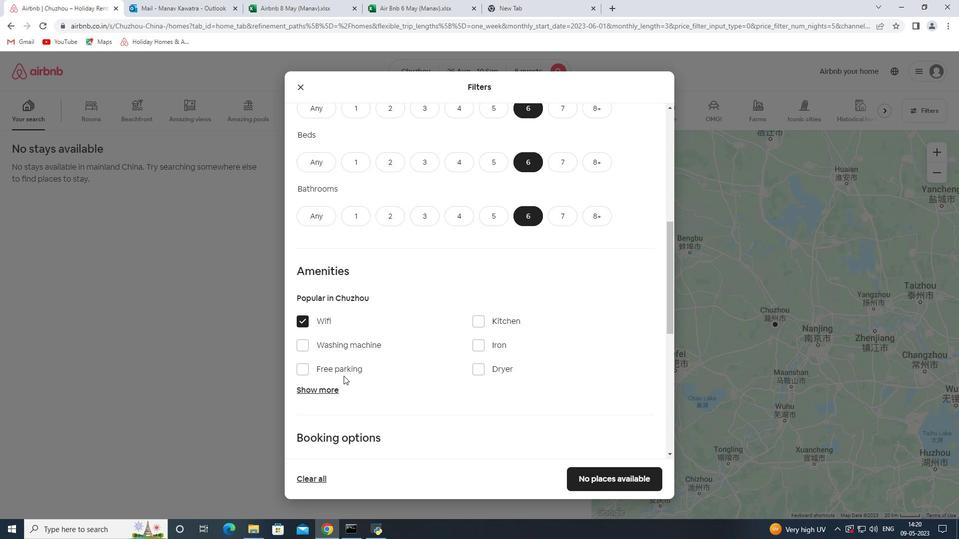 
Action: Mouse moved to (344, 371)
Screenshot: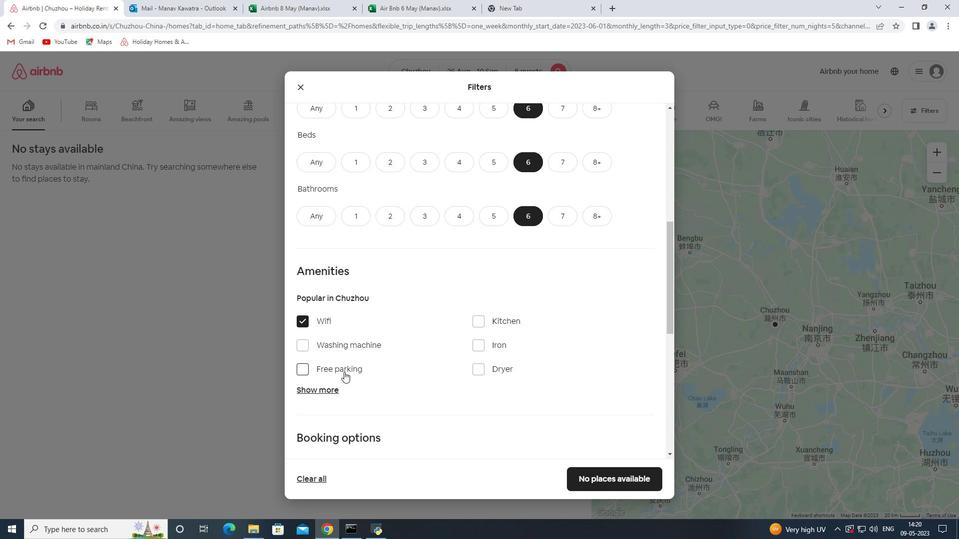 
Action: Mouse pressed left at (344, 371)
Screenshot: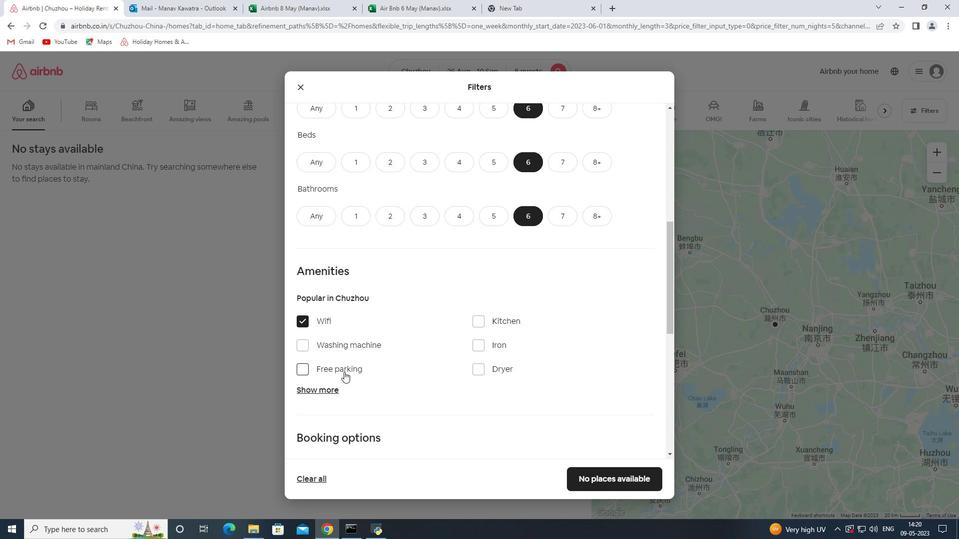
Action: Mouse moved to (326, 396)
Screenshot: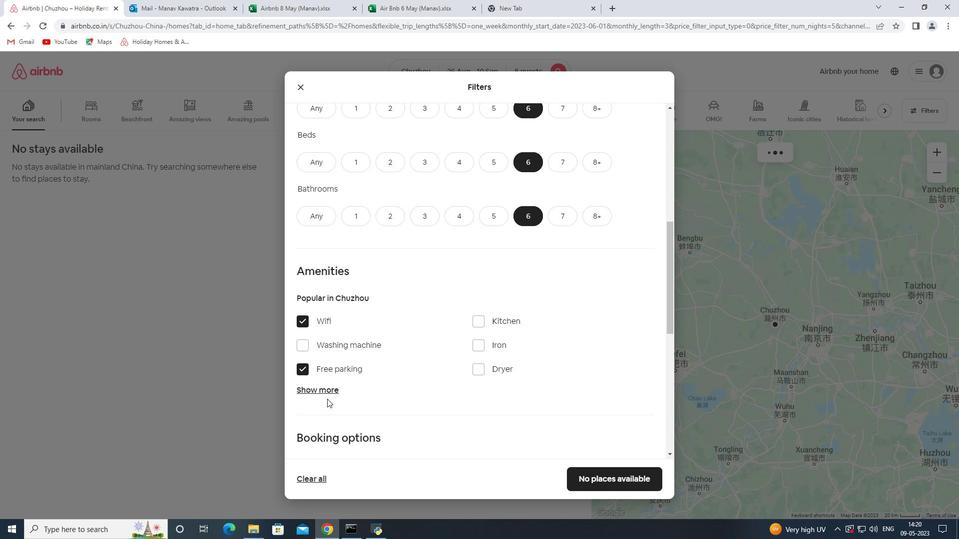 
Action: Mouse pressed left at (326, 396)
Screenshot: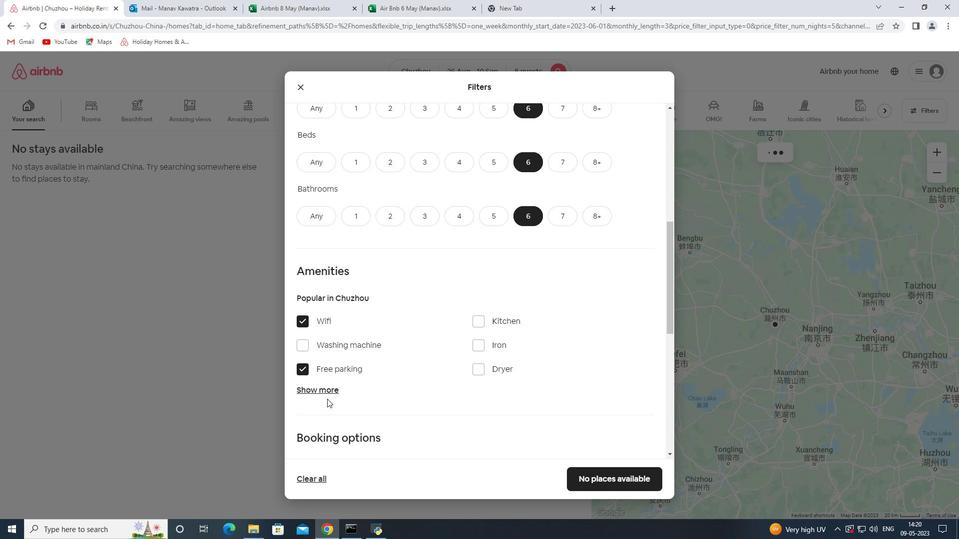 
Action: Mouse moved to (328, 392)
Screenshot: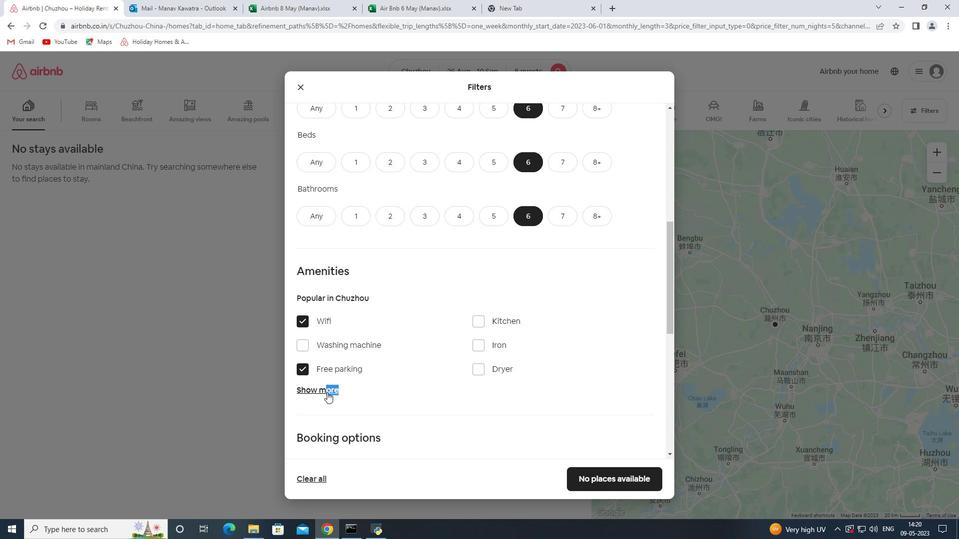 
Action: Mouse pressed left at (328, 392)
Screenshot: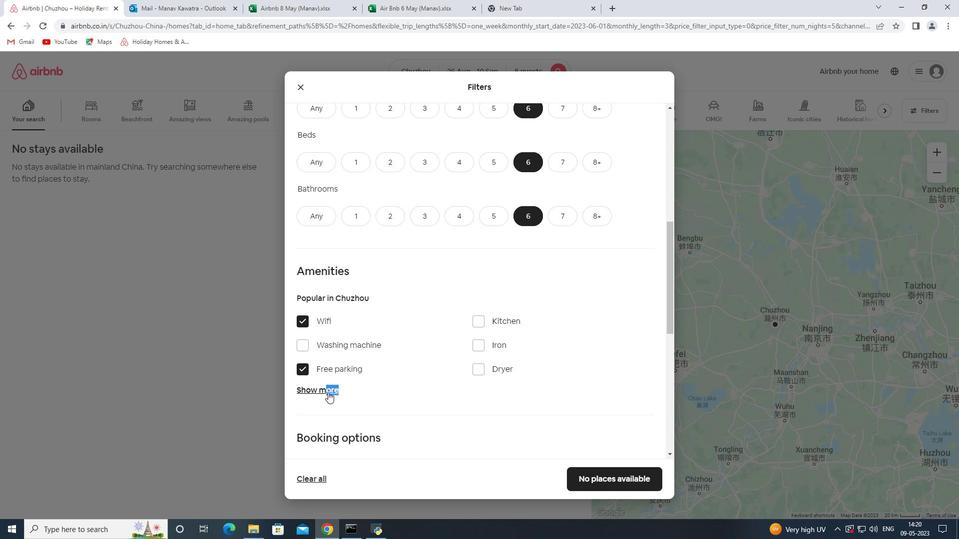 
Action: Mouse moved to (496, 420)
Screenshot: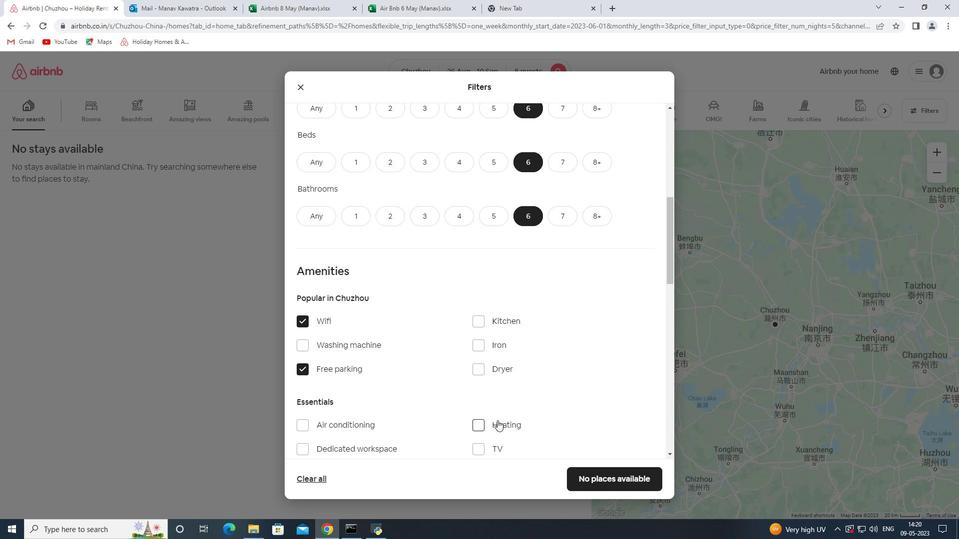 
Action: Mouse scrolled (496, 420) with delta (0, 0)
Screenshot: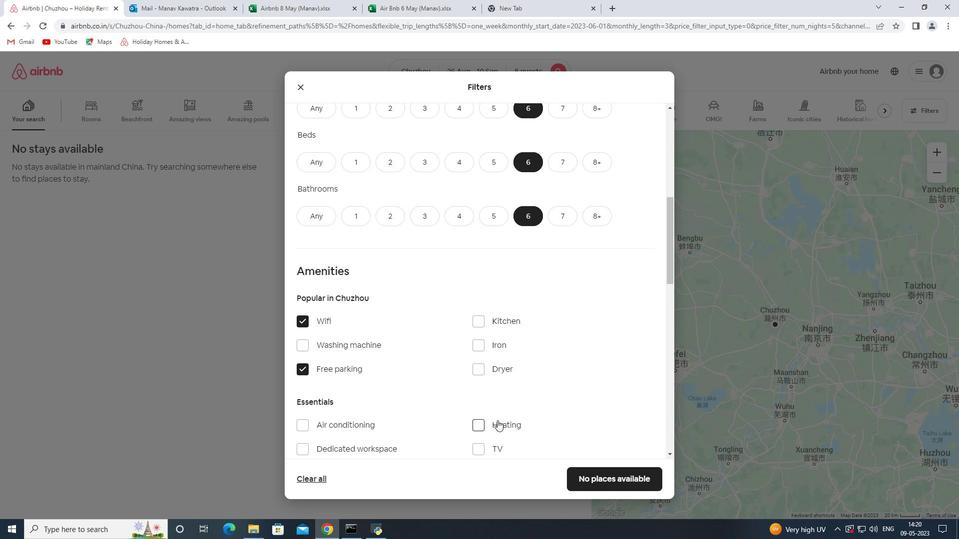 
Action: Mouse scrolled (496, 420) with delta (0, 0)
Screenshot: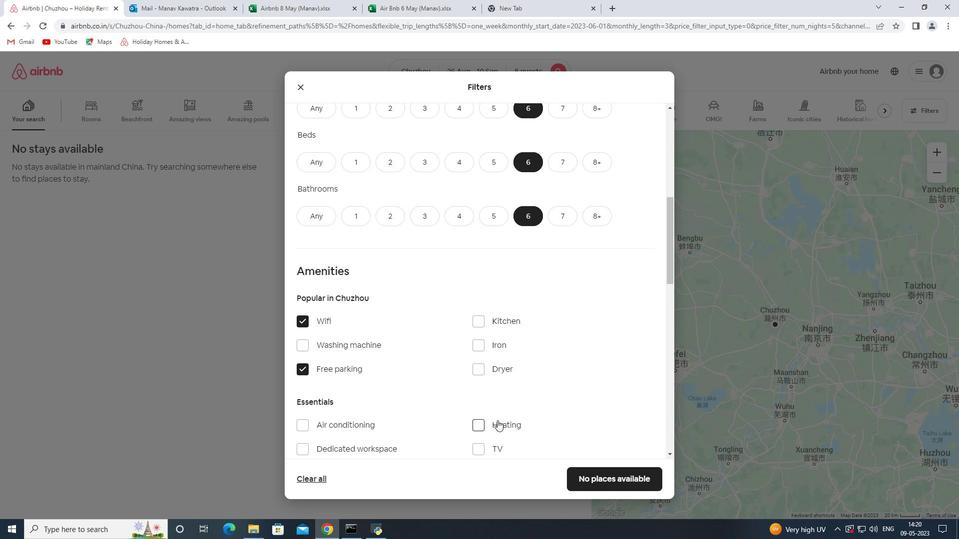 
Action: Mouse moved to (480, 355)
Screenshot: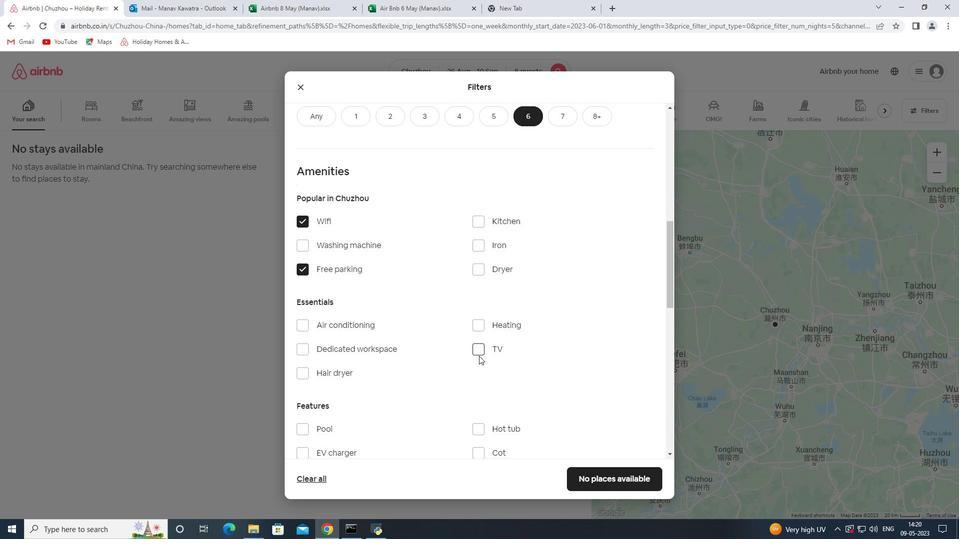 
Action: Mouse pressed left at (480, 355)
Screenshot: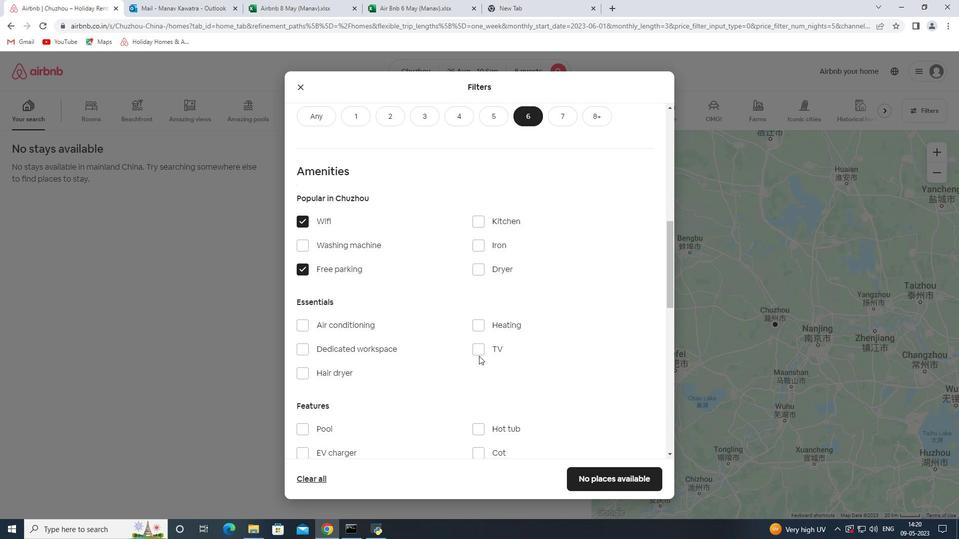 
Action: Mouse moved to (483, 391)
Screenshot: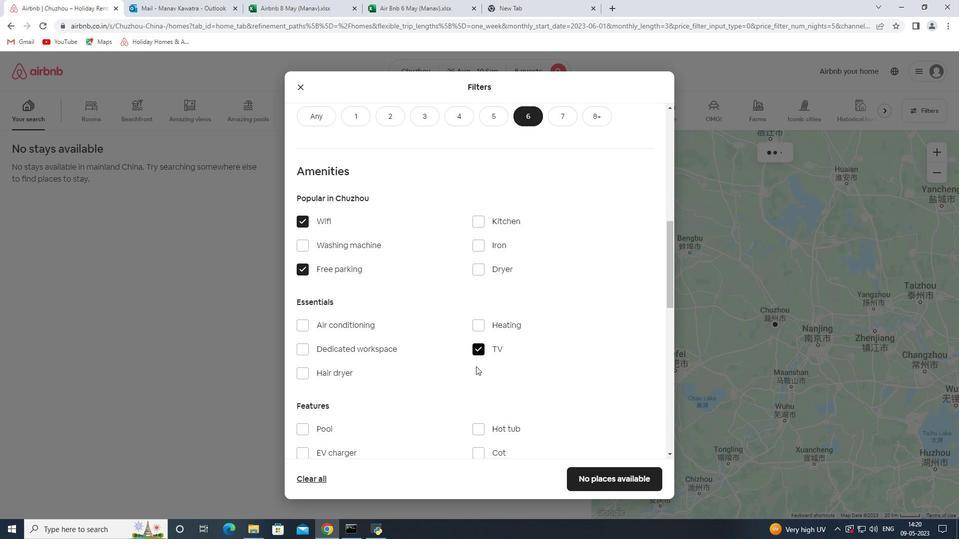 
Action: Mouse scrolled (483, 390) with delta (0, 0)
Screenshot: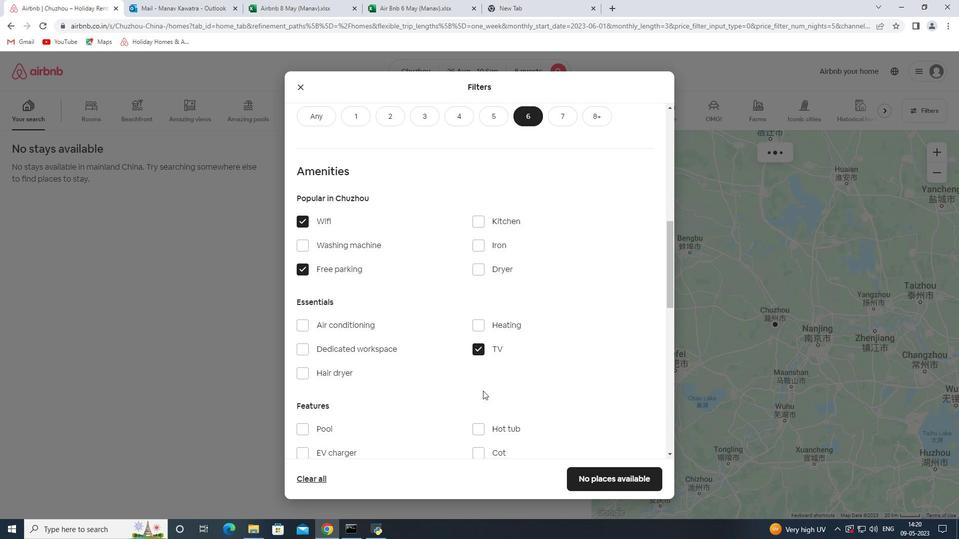 
Action: Mouse scrolled (483, 390) with delta (0, 0)
Screenshot: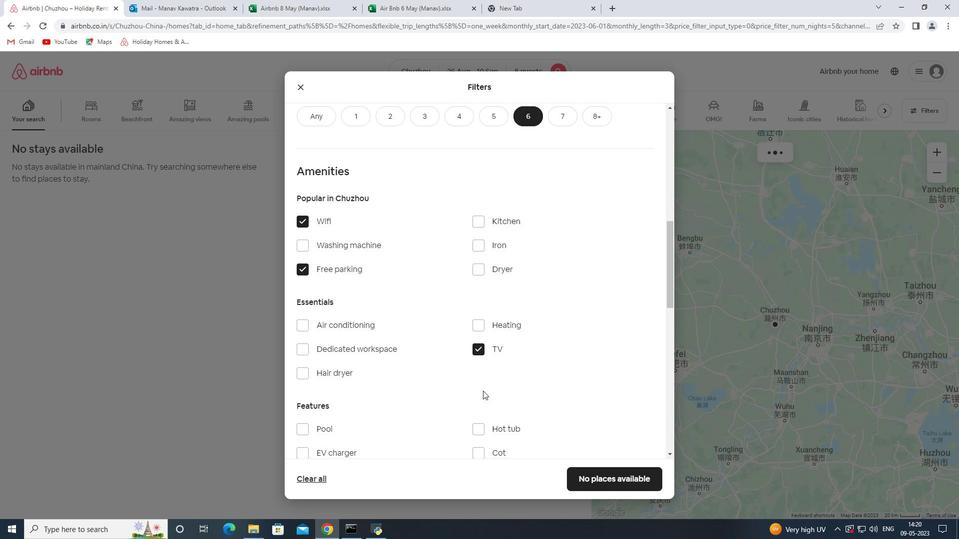 
Action: Mouse moved to (335, 398)
Screenshot: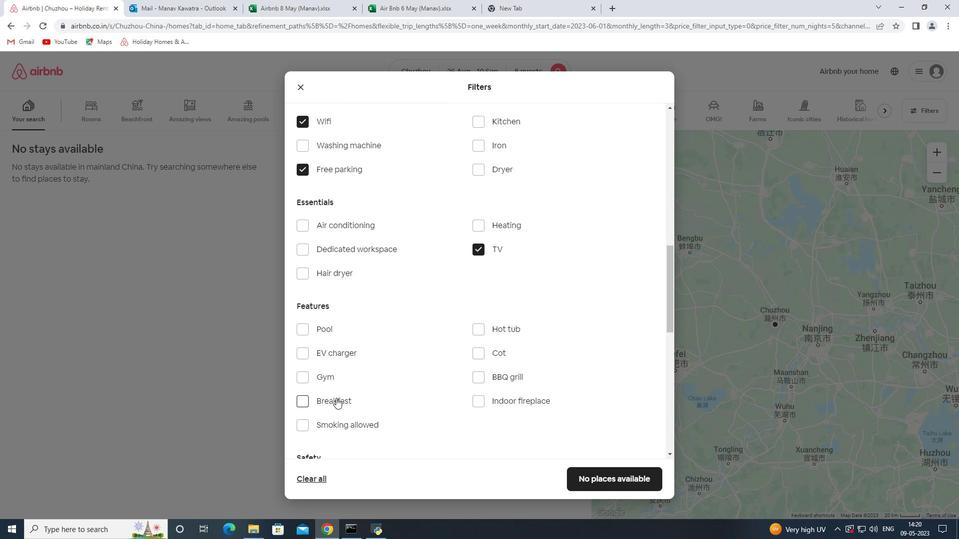 
Action: Mouse pressed left at (335, 398)
Screenshot: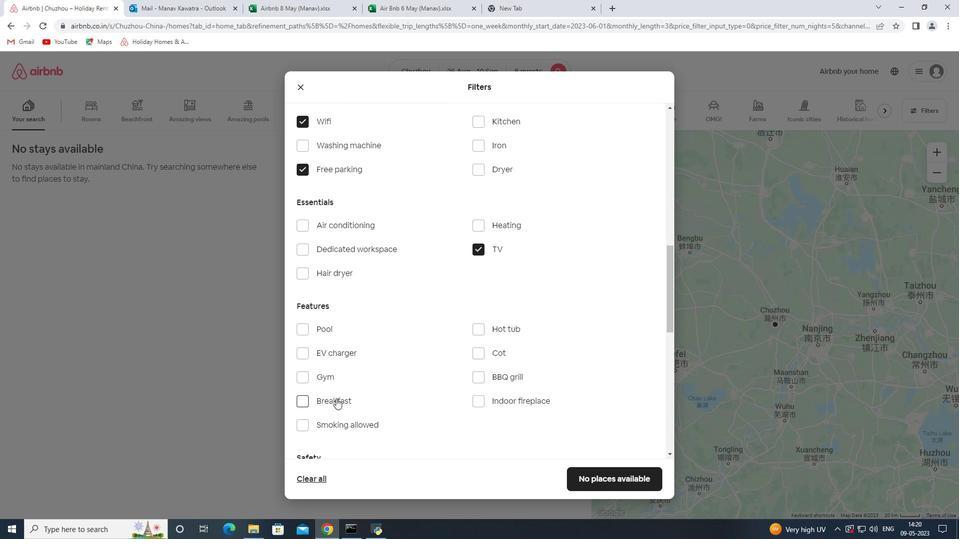 
Action: Mouse moved to (333, 378)
Screenshot: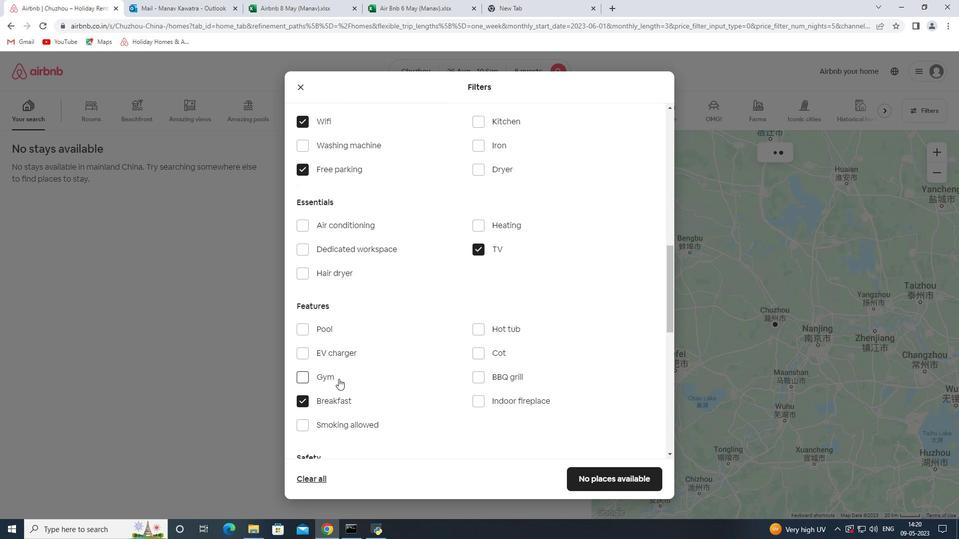 
Action: Mouse pressed left at (333, 378)
Screenshot: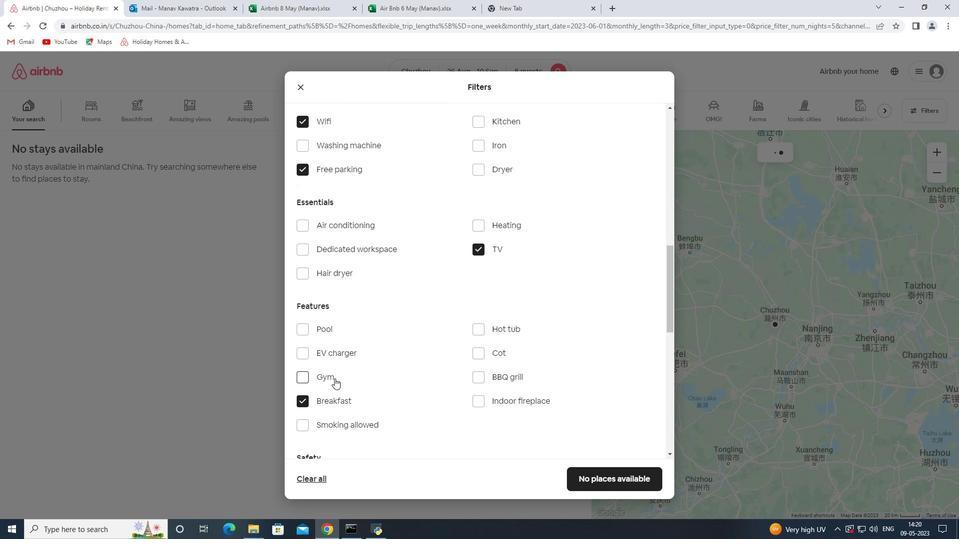 
Action: Mouse moved to (500, 345)
Screenshot: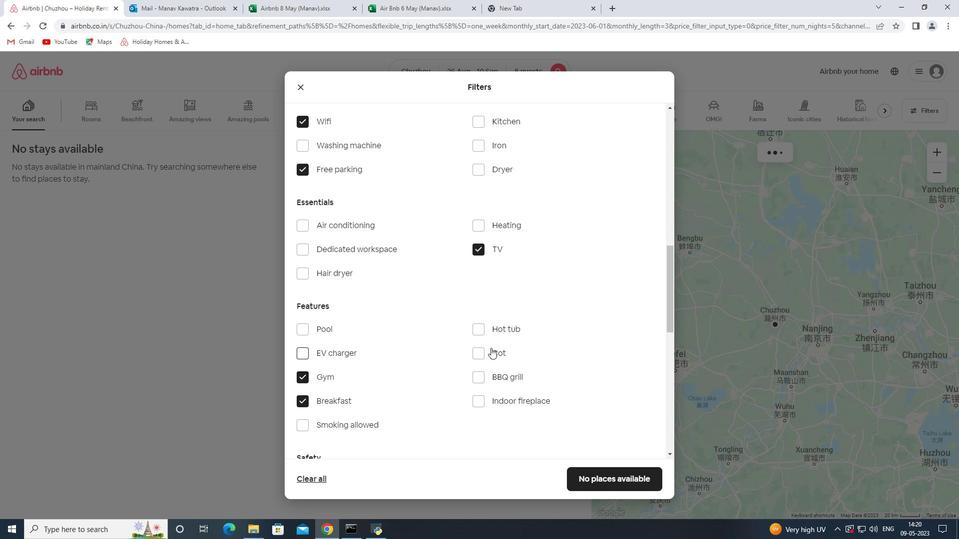 
Action: Mouse scrolled (500, 345) with delta (0, 0)
Screenshot: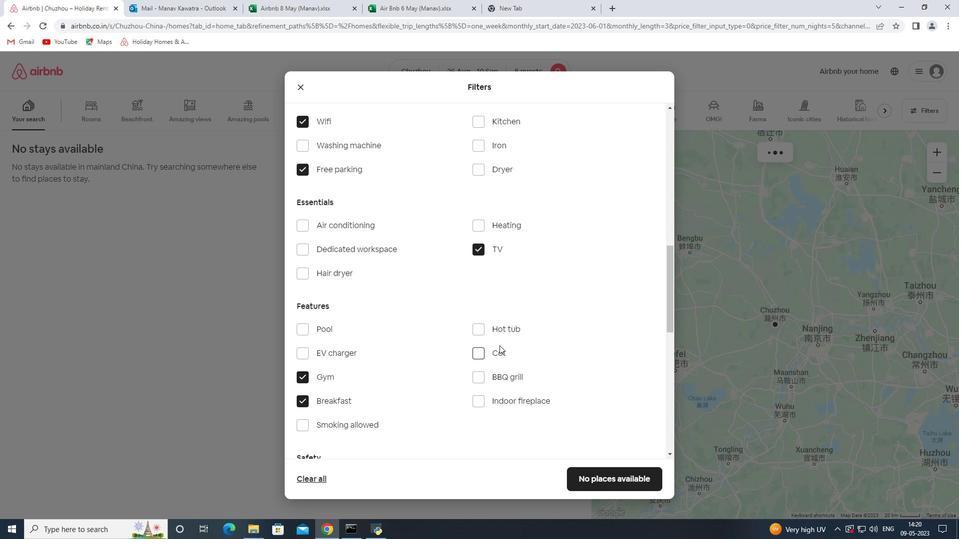 
Action: Mouse scrolled (500, 345) with delta (0, 0)
Screenshot: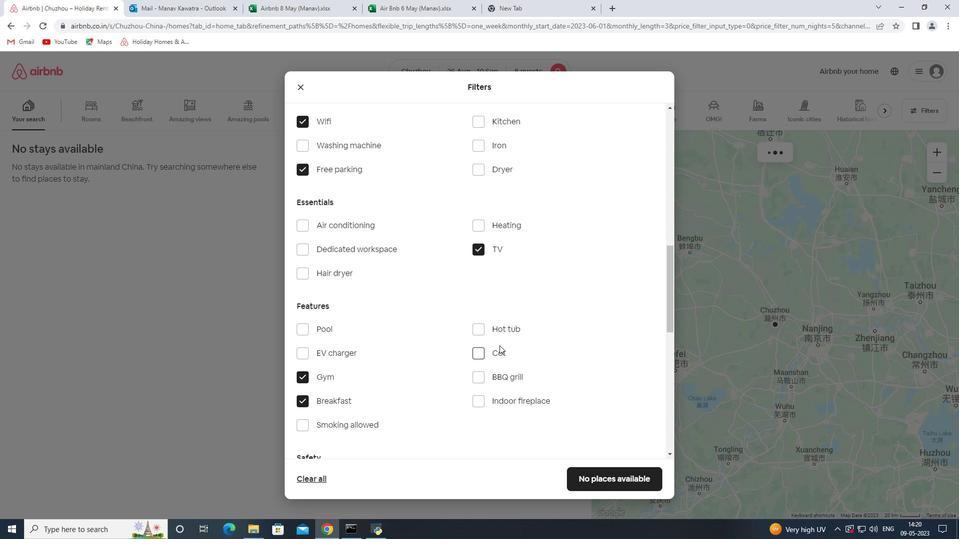 
Action: Mouse scrolled (500, 345) with delta (0, 0)
Screenshot: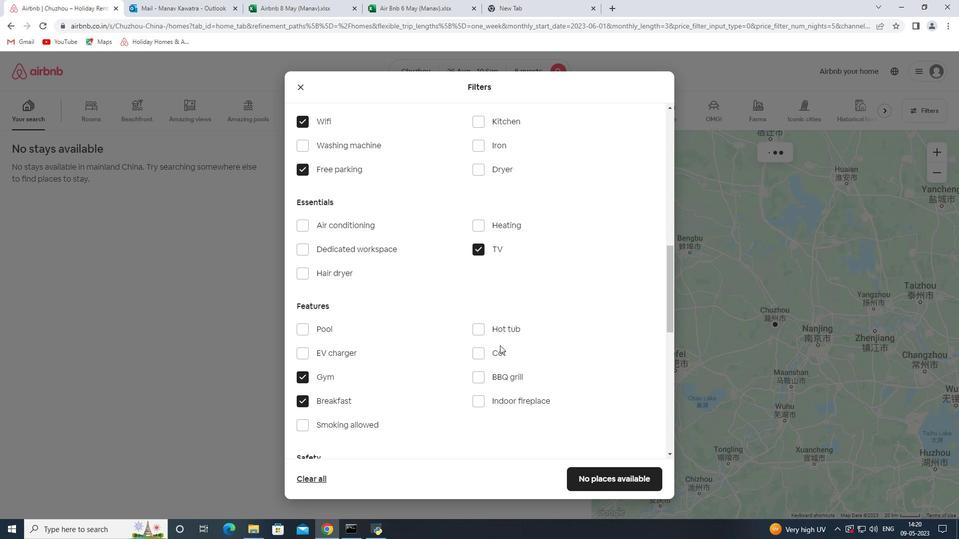 
Action: Mouse scrolled (500, 345) with delta (0, 0)
Screenshot: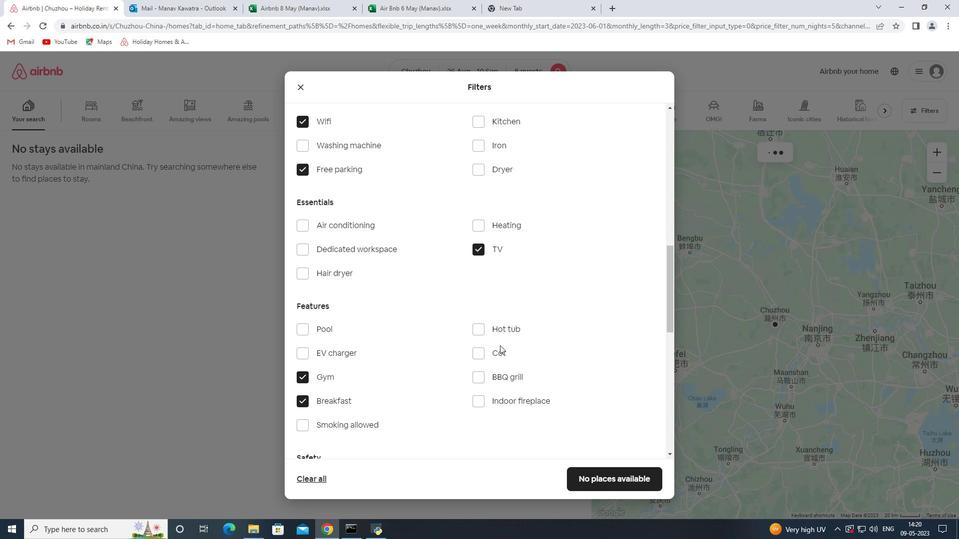 
Action: Mouse scrolled (500, 345) with delta (0, 0)
Screenshot: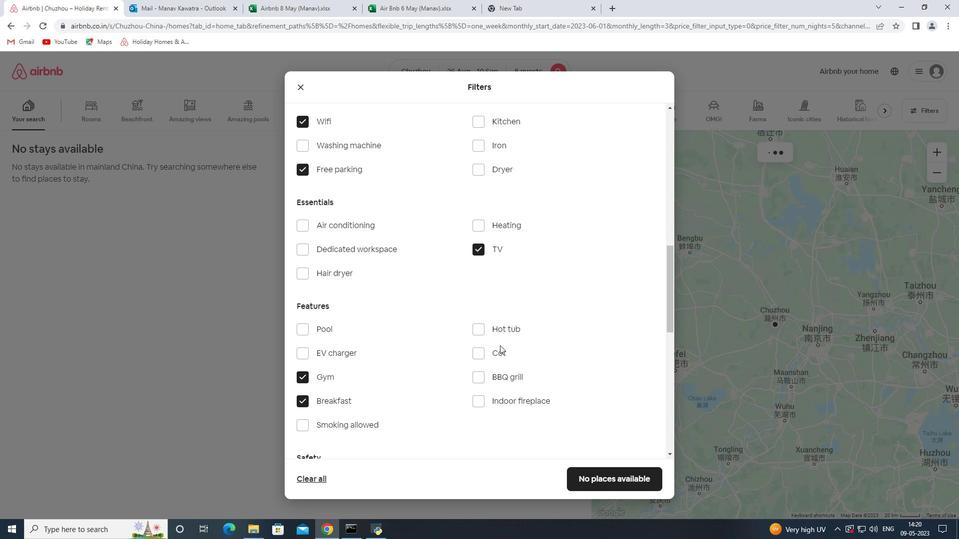 
Action: Mouse scrolled (500, 345) with delta (0, 0)
Screenshot: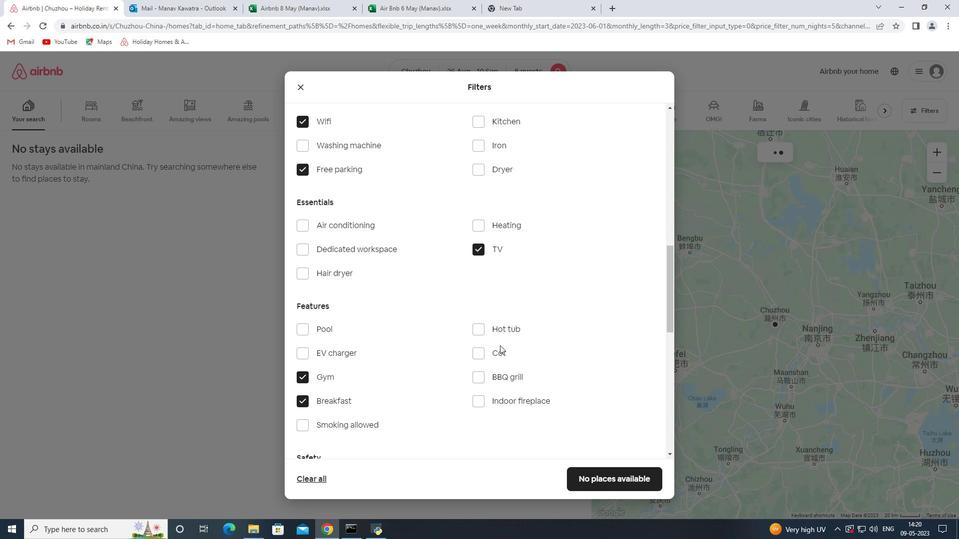 
Action: Mouse moved to (639, 320)
Screenshot: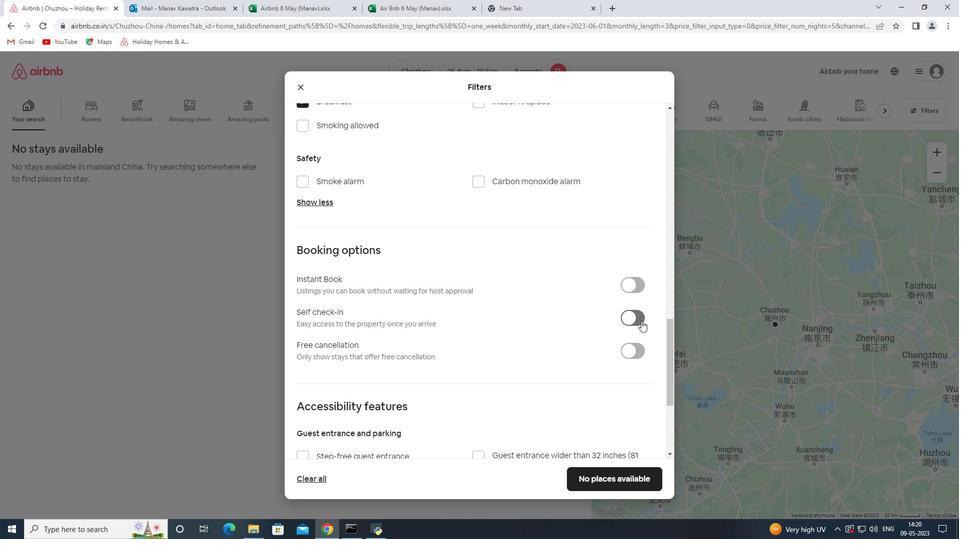 
Action: Mouse pressed left at (639, 320)
Screenshot: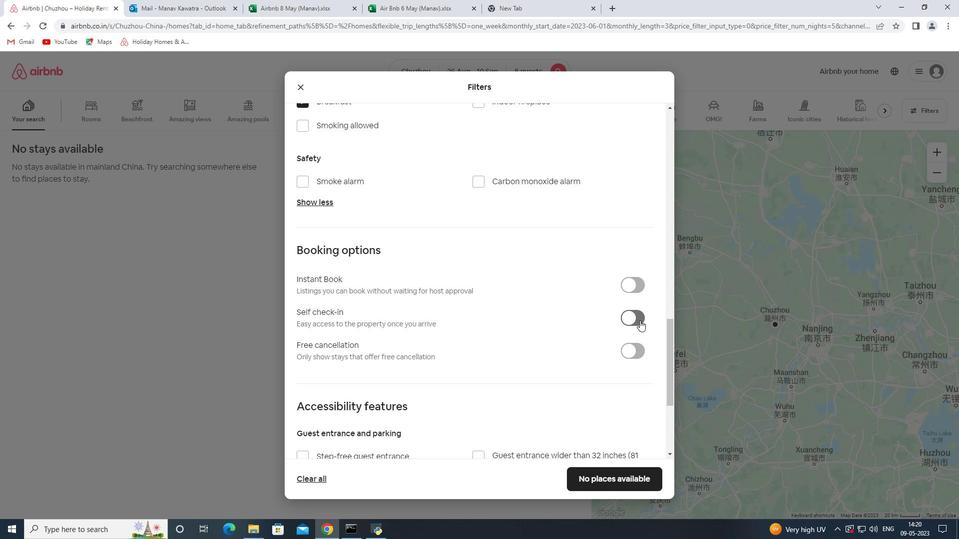 
Action: Mouse moved to (575, 343)
Screenshot: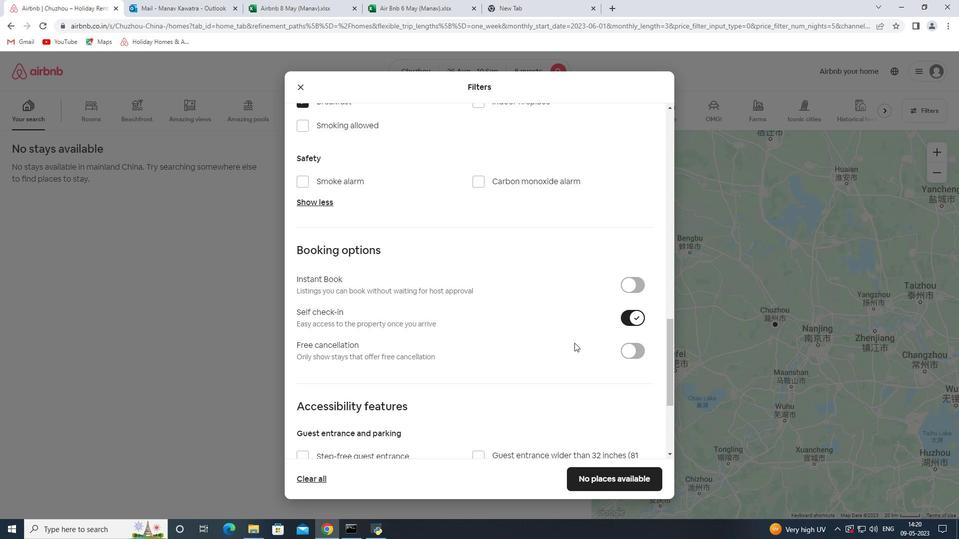 
Action: Mouse scrolled (575, 342) with delta (0, 0)
Screenshot: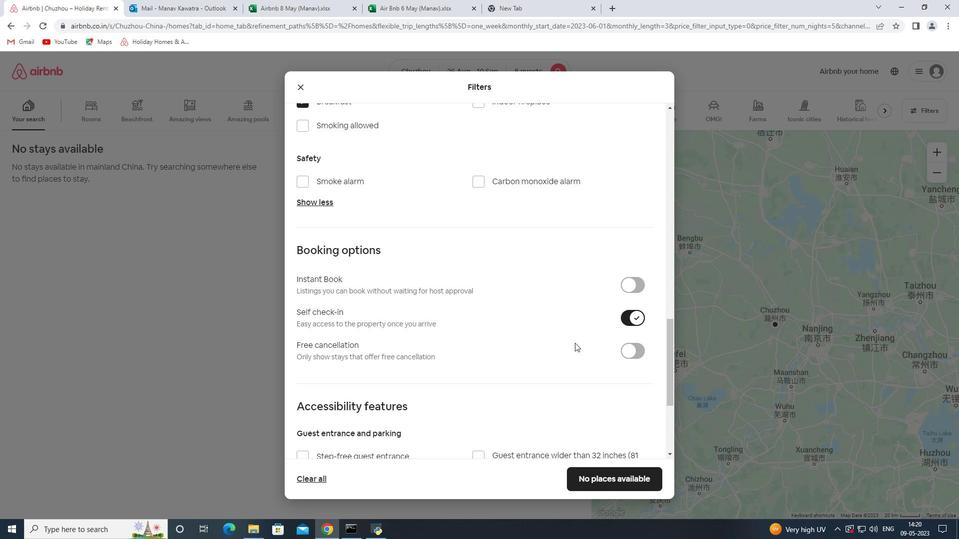 
Action: Mouse scrolled (575, 342) with delta (0, 0)
Screenshot: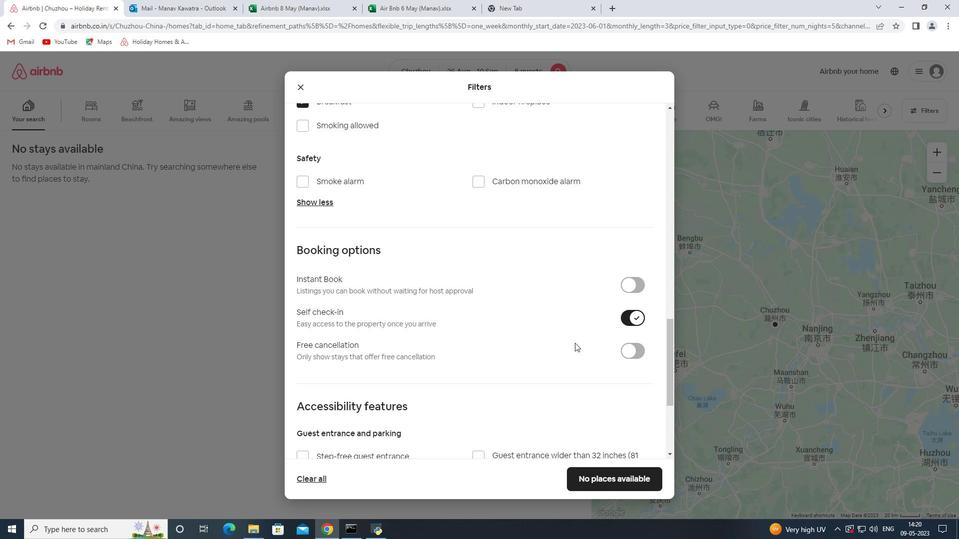 
Action: Mouse scrolled (575, 342) with delta (0, 0)
Screenshot: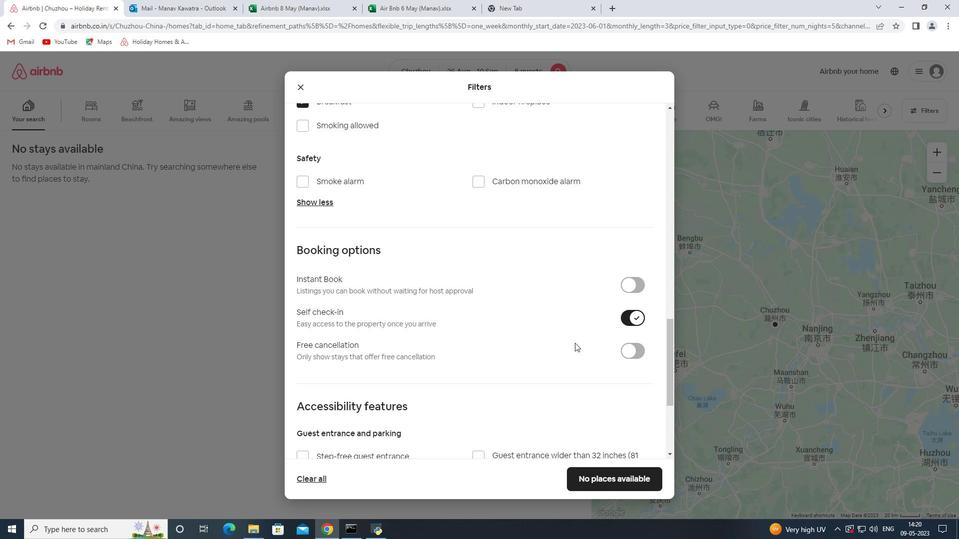 
Action: Mouse scrolled (575, 342) with delta (0, 0)
Screenshot: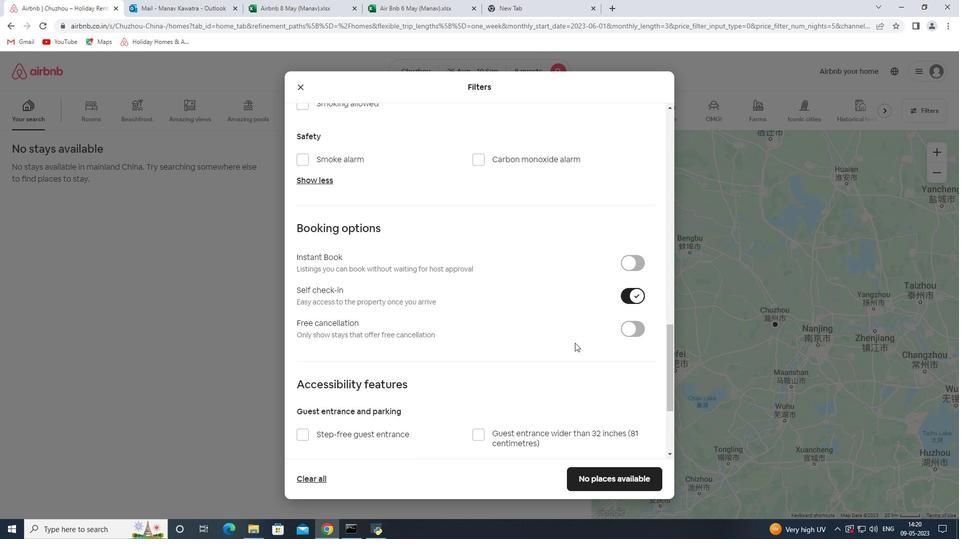 
Action: Mouse moved to (522, 364)
Screenshot: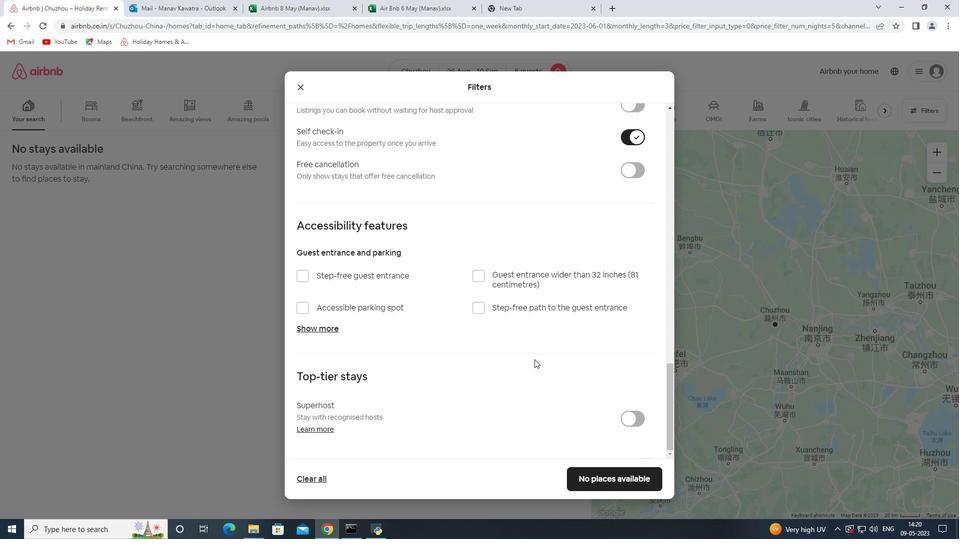 
Action: Mouse scrolled (522, 364) with delta (0, 0)
Screenshot: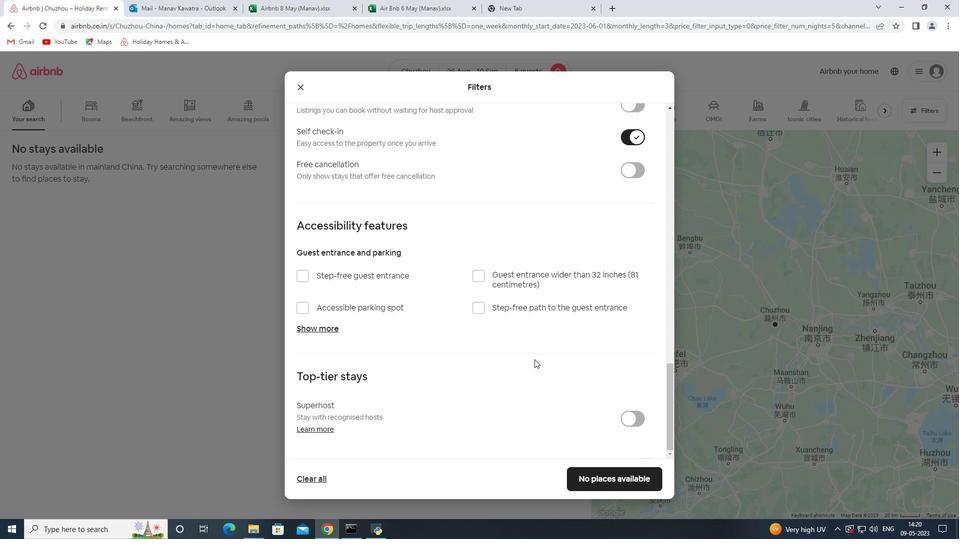 
Action: Mouse scrolled (522, 364) with delta (0, 0)
Screenshot: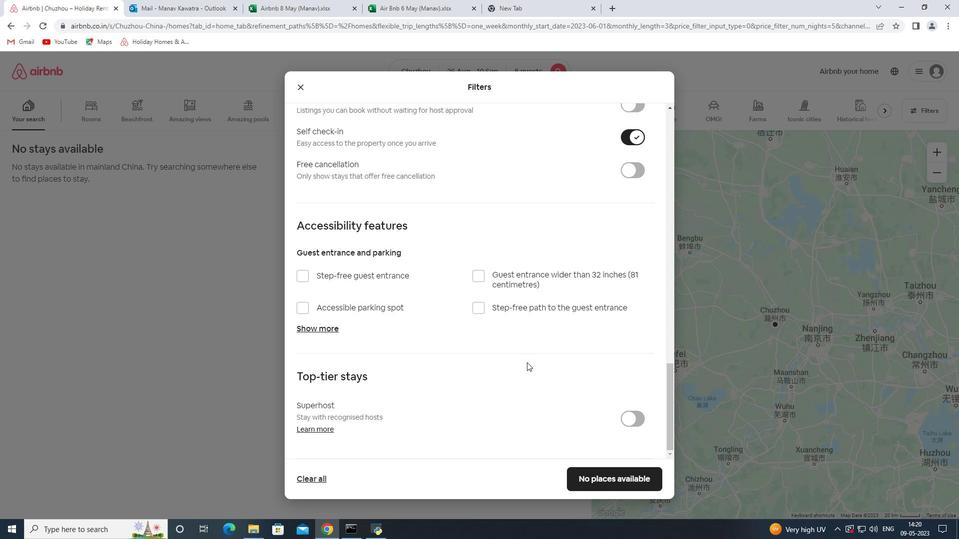 
Action: Mouse scrolled (522, 364) with delta (0, 0)
Screenshot: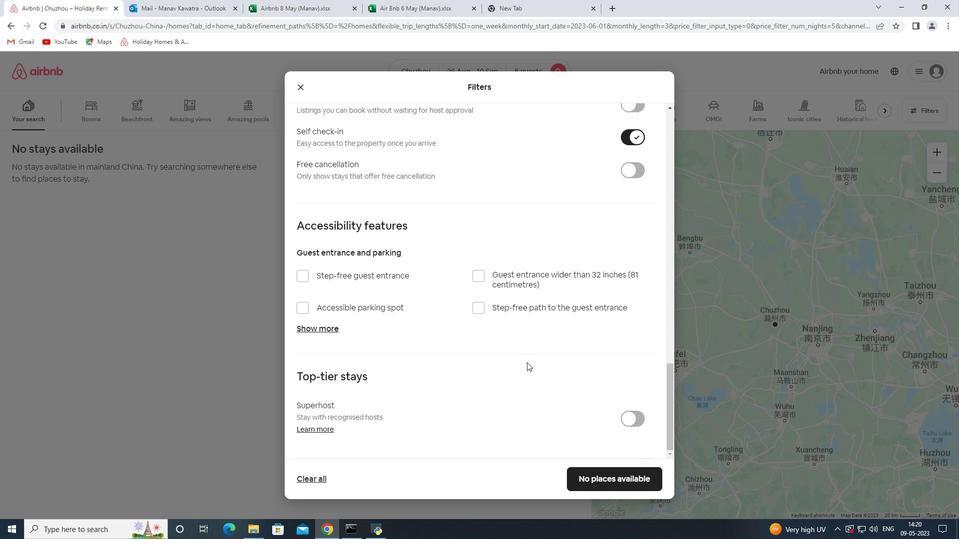 
Action: Mouse moved to (622, 482)
Screenshot: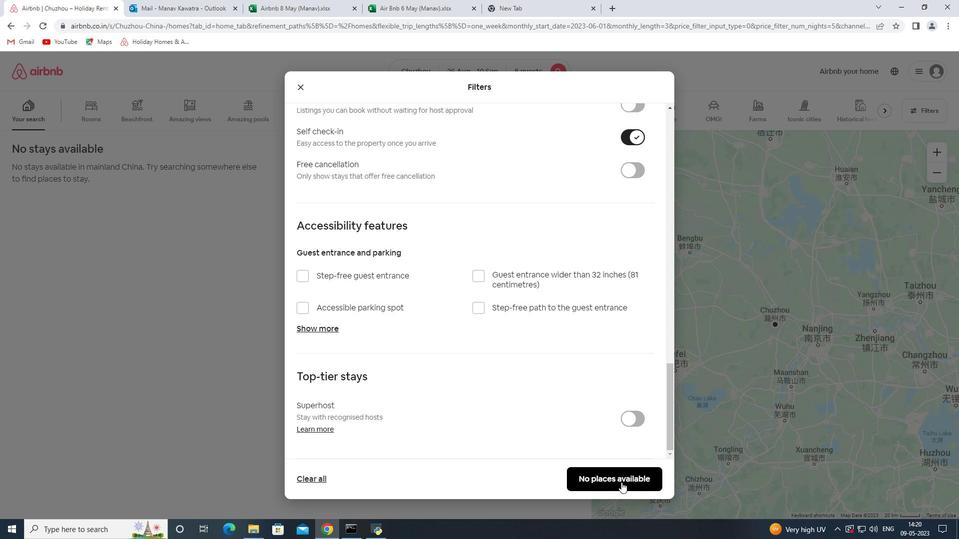 
Action: Mouse pressed left at (622, 482)
Screenshot: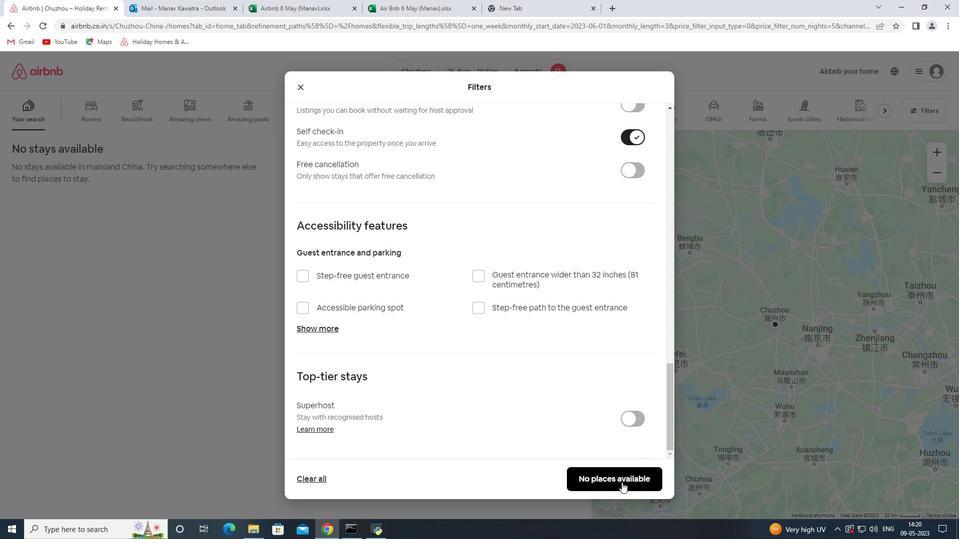 
